 Task: Open Card Sales Order Processing in Board Social Media Influencer Marketing Strategy and Execution to Workspace Accounts Receivable and add a team member Softage.2@softage.net, a label Yellow, a checklist User Research, an attachment from your google drive, a color Yellow and finally, add a card description 'Conduct customer research for new product features and improvements' and a comment 'This task presents an opportunity to demonstrate our project management and organizational skills, coordinating resources and timelines effectively.'. Add a start date 'Jan 06, 1900' with a due date 'Jan 13, 1900'
Action: Mouse moved to (386, 491)
Screenshot: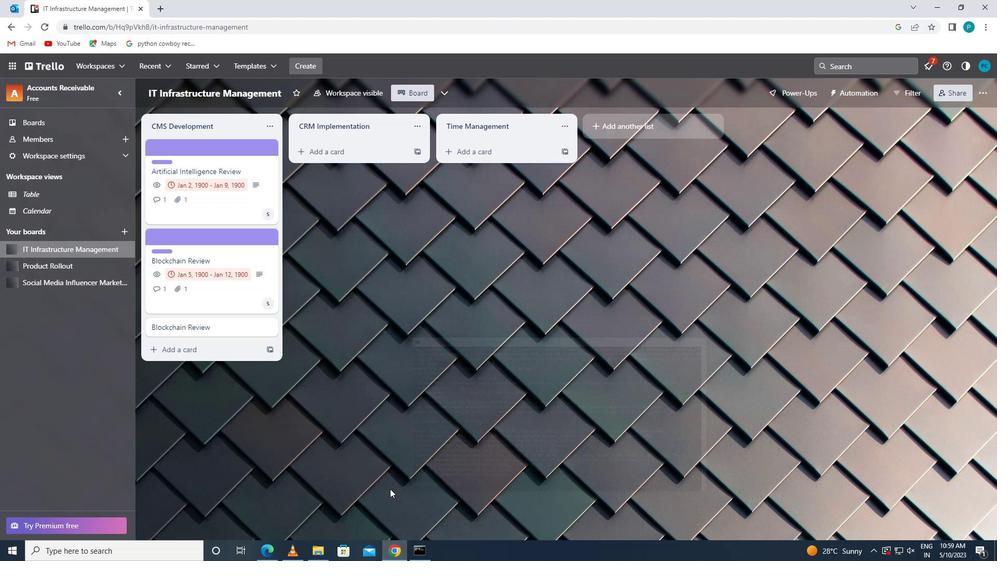 
Action: Mouse scrolled (386, 491) with delta (0, 0)
Screenshot: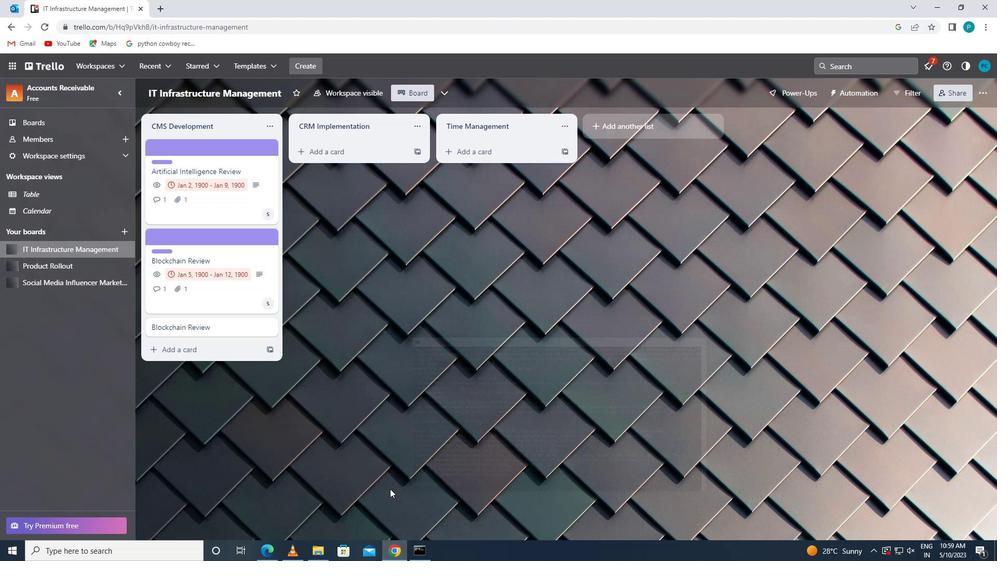 
Action: Mouse moved to (70, 277)
Screenshot: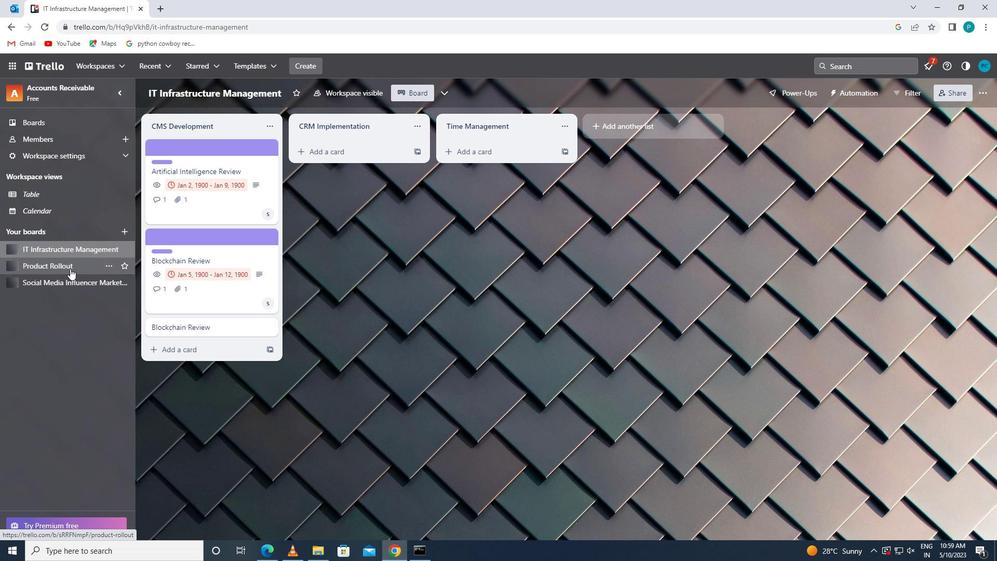 
Action: Mouse pressed left at (70, 277)
Screenshot: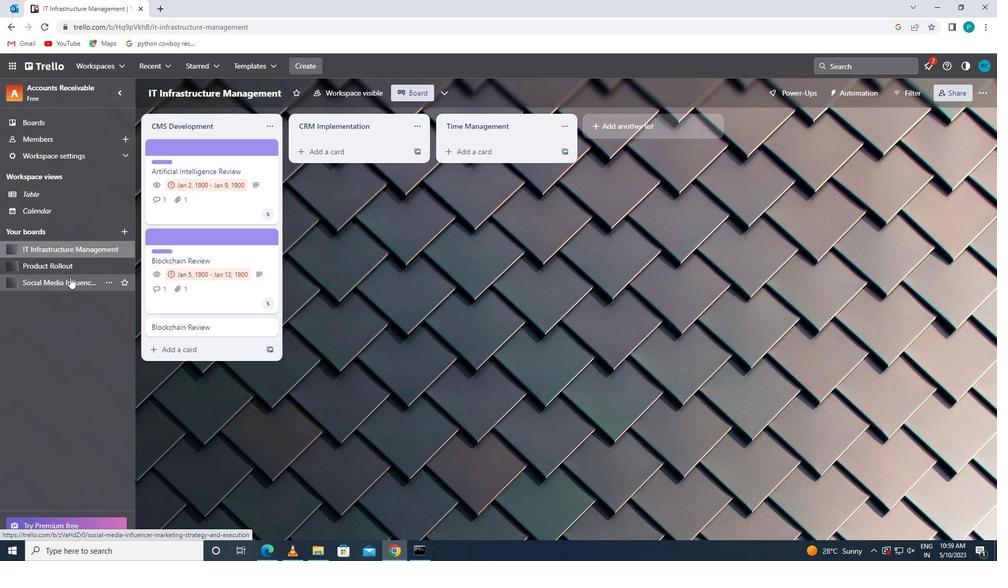 
Action: Mouse moved to (207, 245)
Screenshot: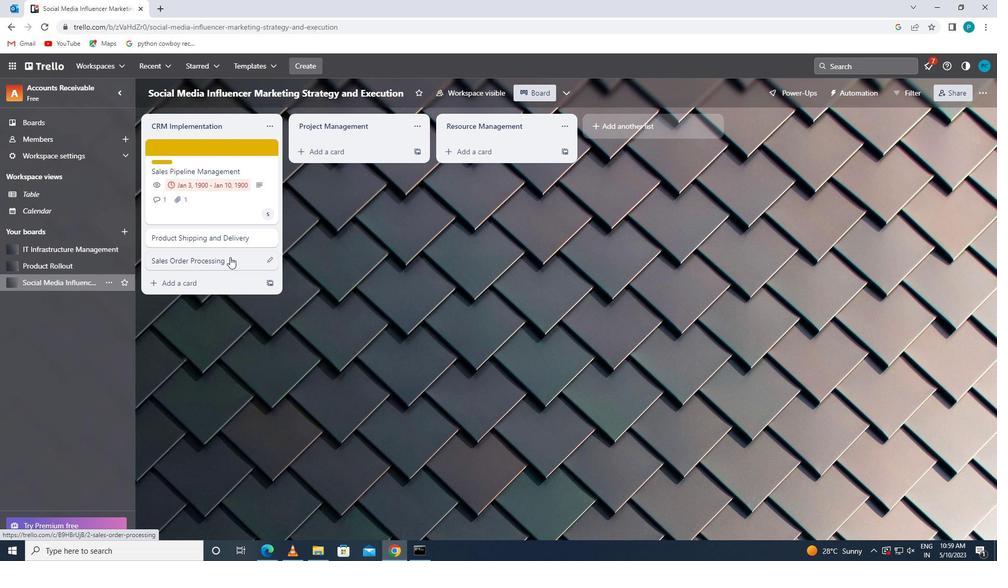 
Action: Mouse pressed left at (207, 245)
Screenshot: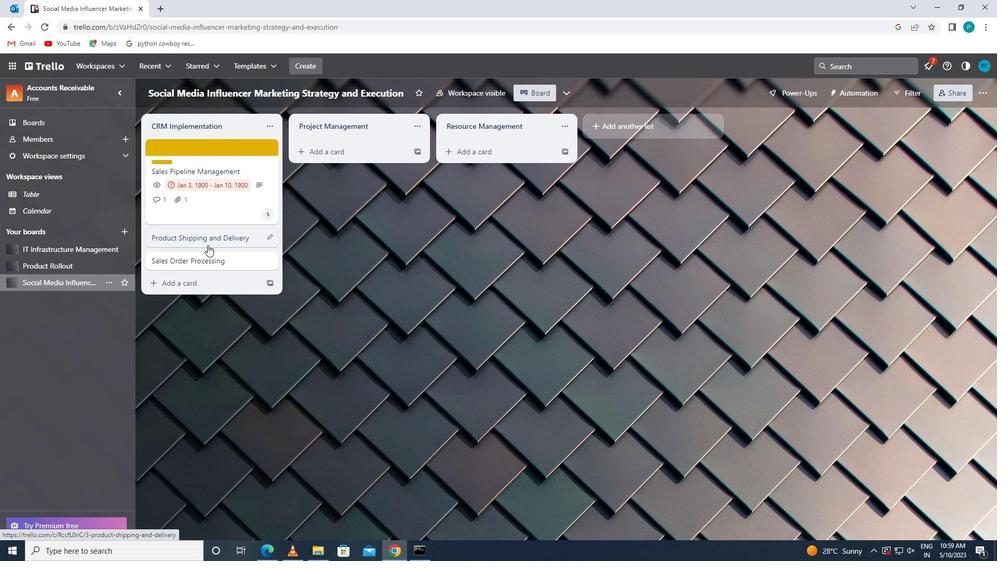 
Action: Mouse moved to (609, 190)
Screenshot: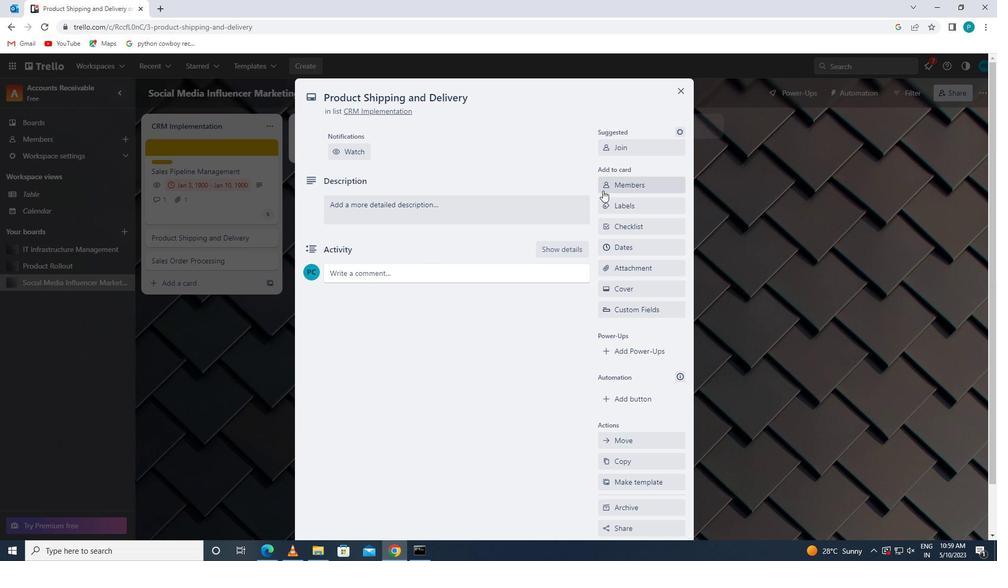 
Action: Mouse pressed left at (609, 190)
Screenshot: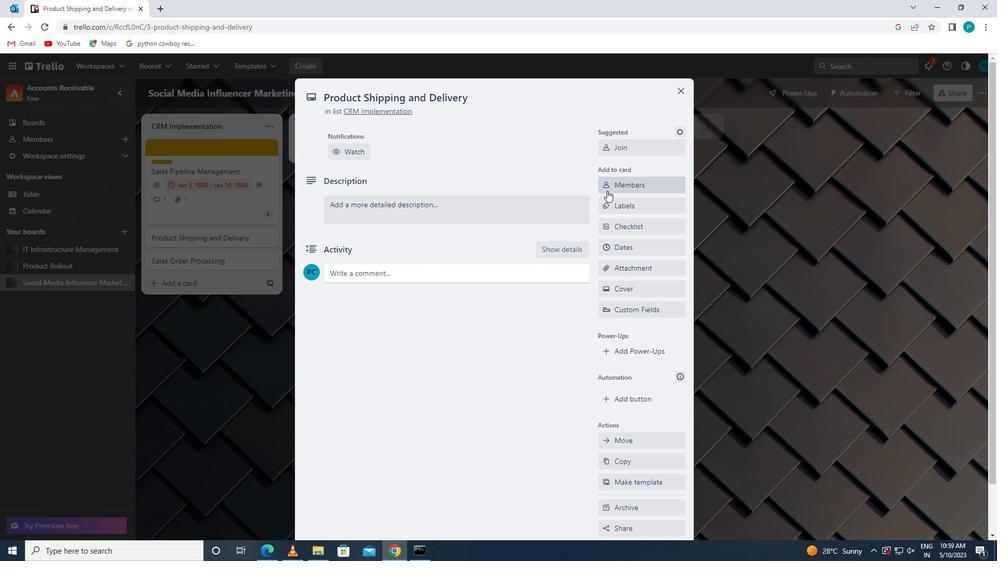 
Action: Key pressed <Key.caps_lock>s<Key.caps_lock>oftagw<Key.backspace>e.2
Screenshot: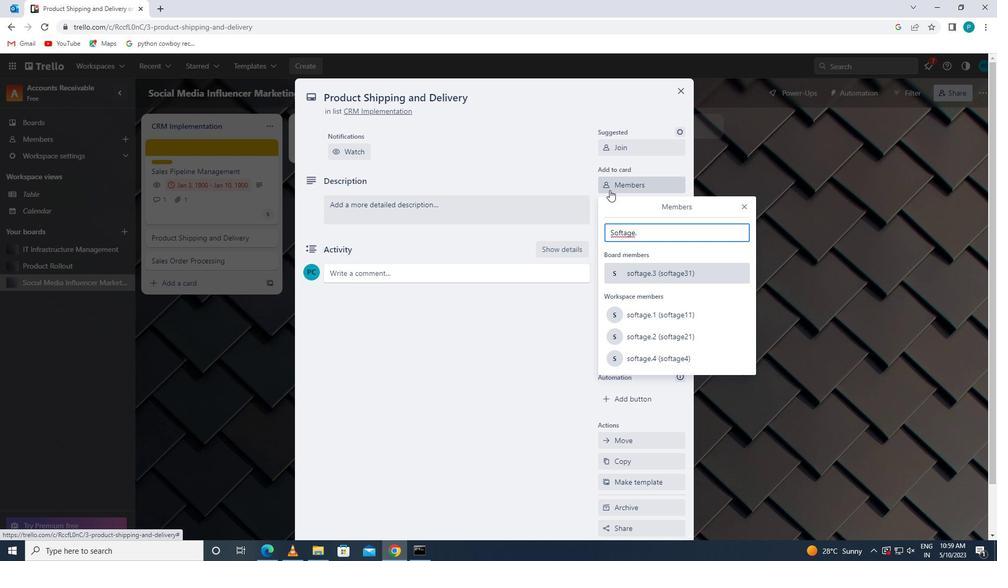 
Action: Mouse moved to (653, 321)
Screenshot: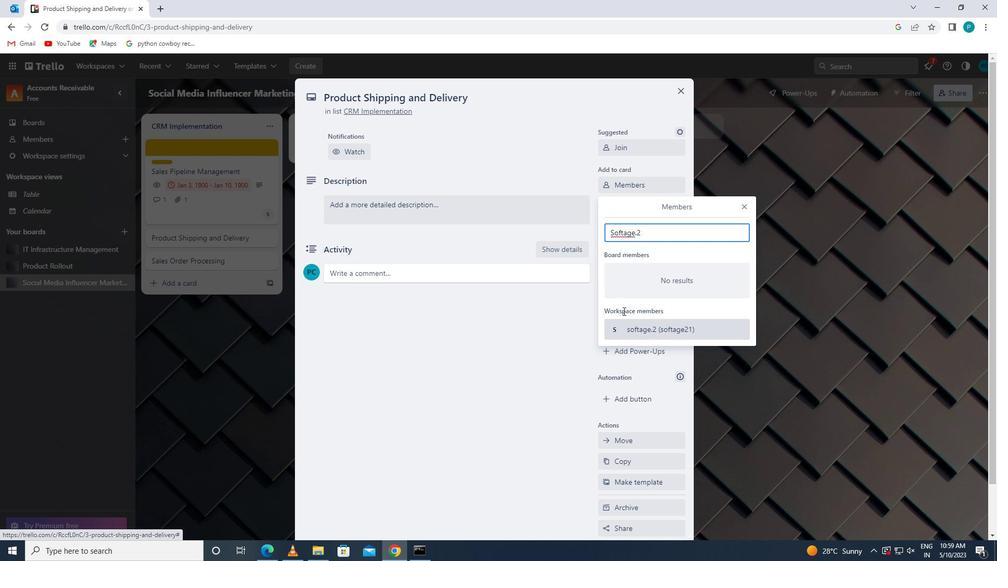 
Action: Mouse pressed left at (653, 321)
Screenshot: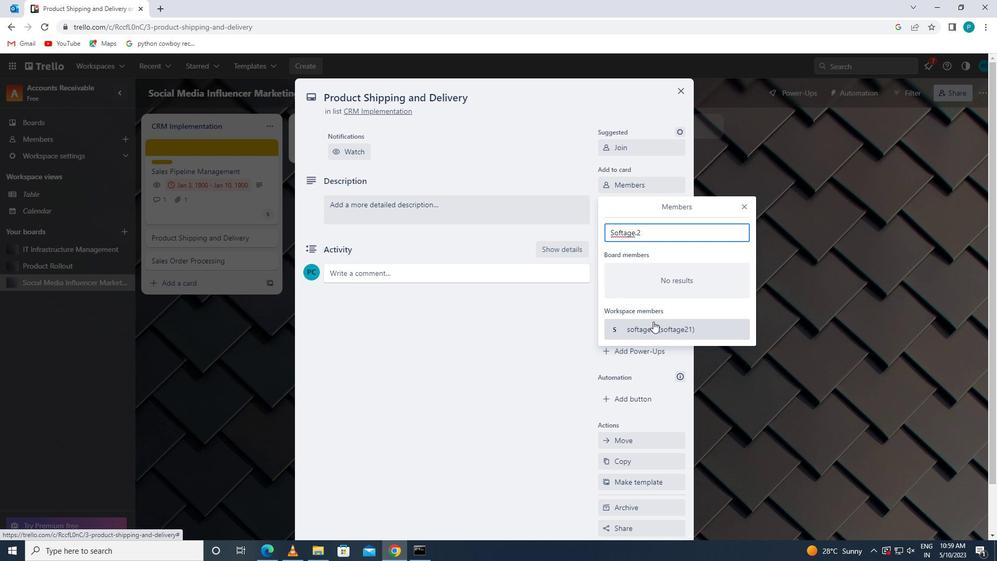 
Action: Mouse moved to (743, 206)
Screenshot: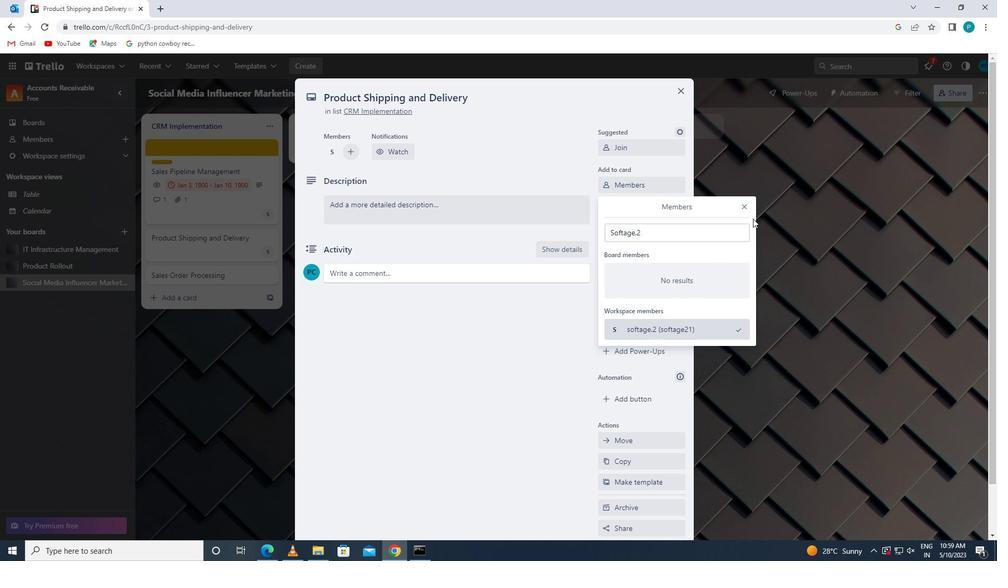 
Action: Mouse pressed left at (743, 206)
Screenshot: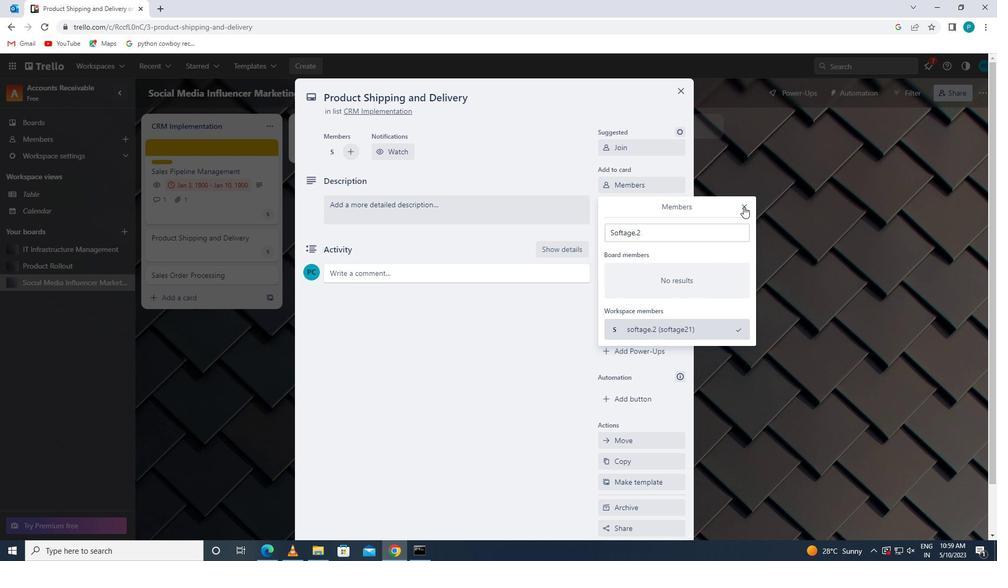 
Action: Mouse moved to (666, 197)
Screenshot: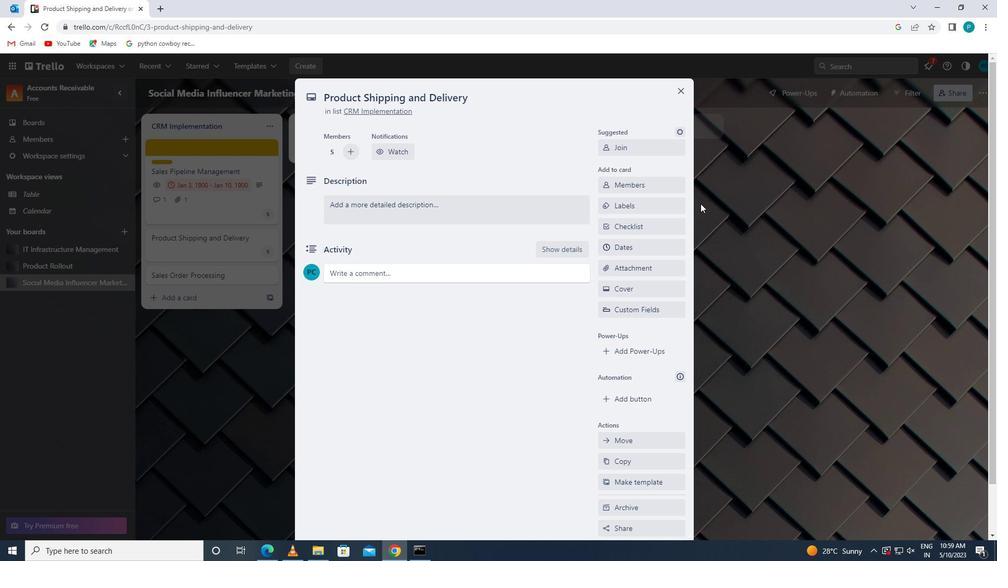 
Action: Mouse pressed left at (666, 197)
Screenshot: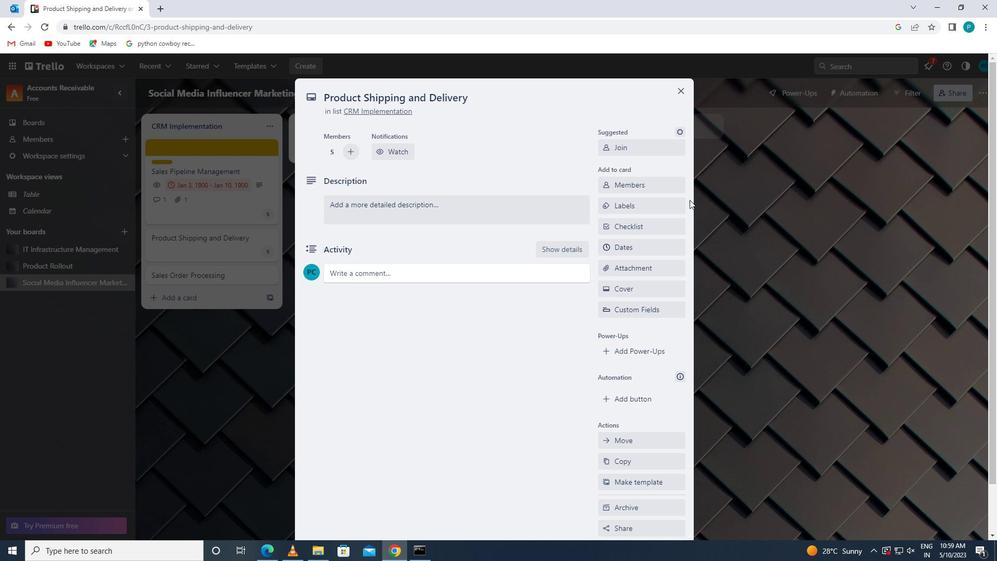 
Action: Mouse moved to (658, 413)
Screenshot: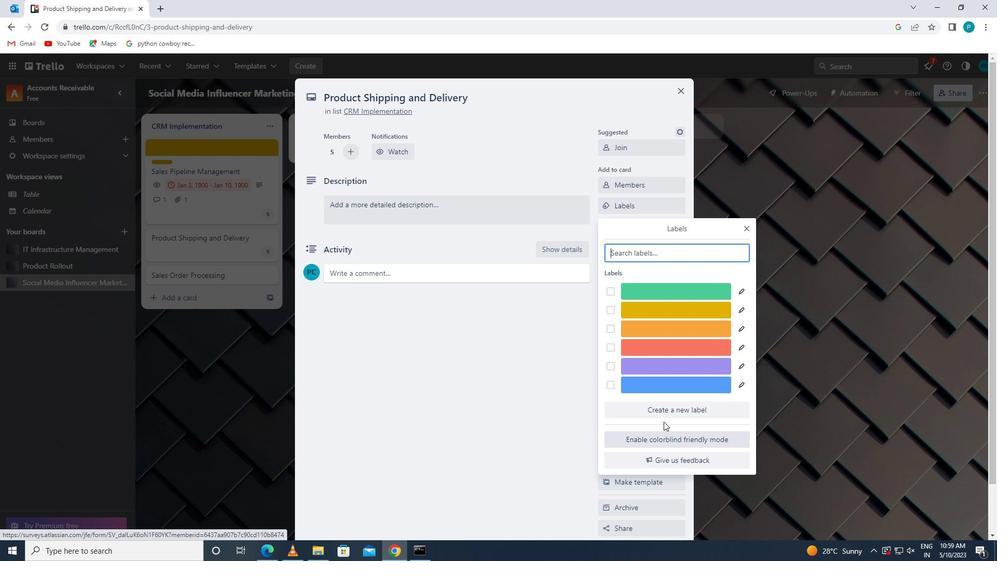 
Action: Mouse pressed left at (658, 413)
Screenshot: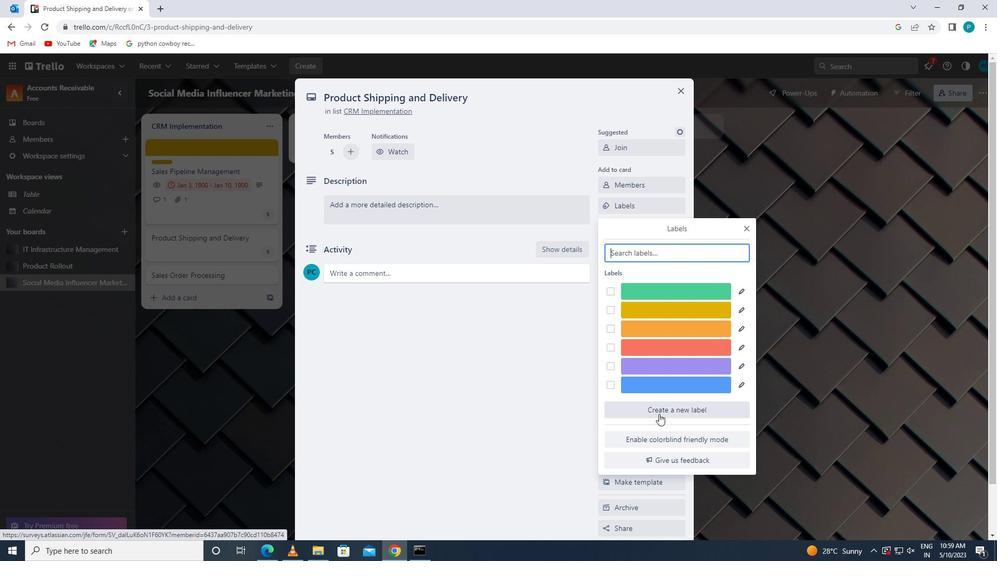
Action: Mouse moved to (653, 383)
Screenshot: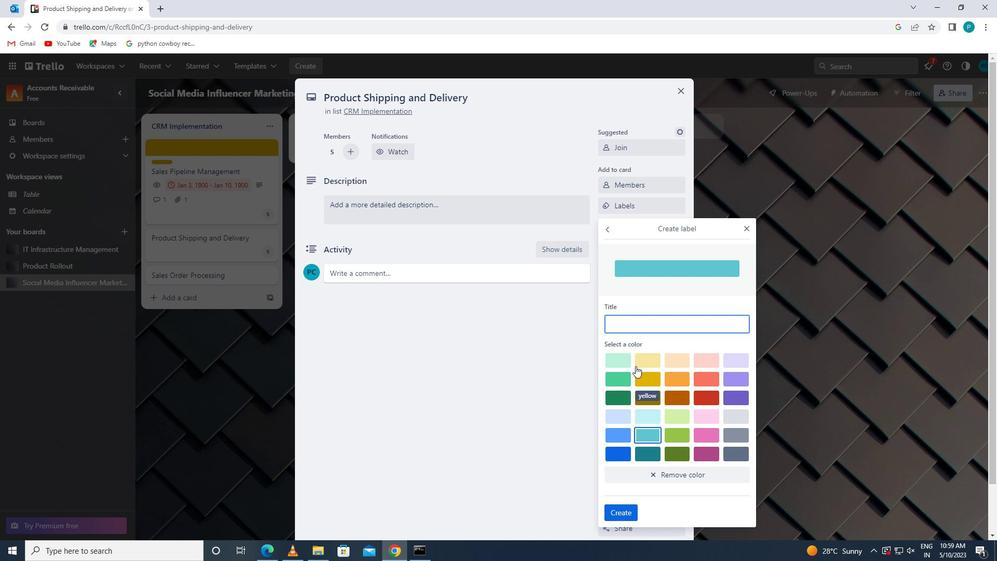 
Action: Mouse pressed left at (653, 383)
Screenshot: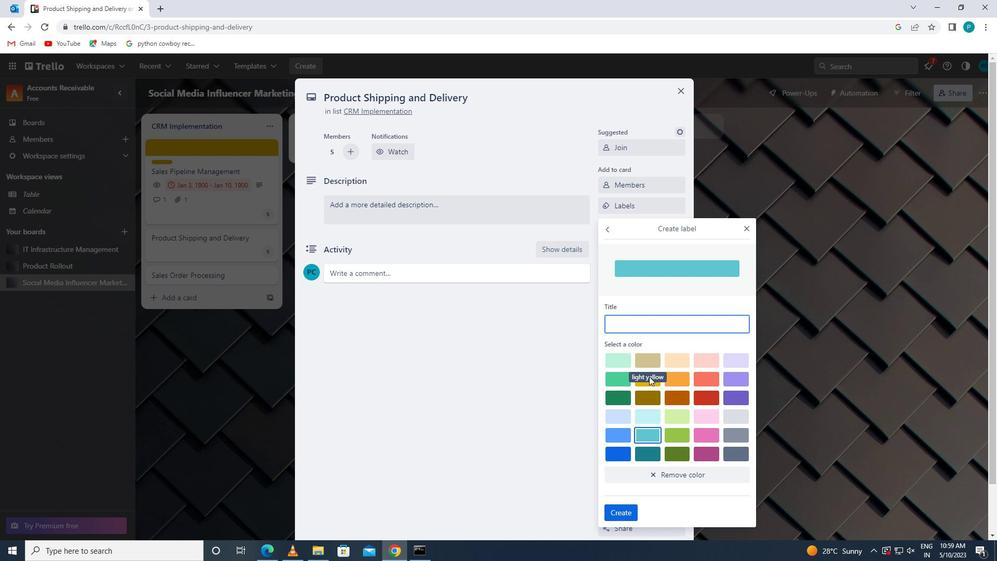 
Action: Mouse moved to (627, 512)
Screenshot: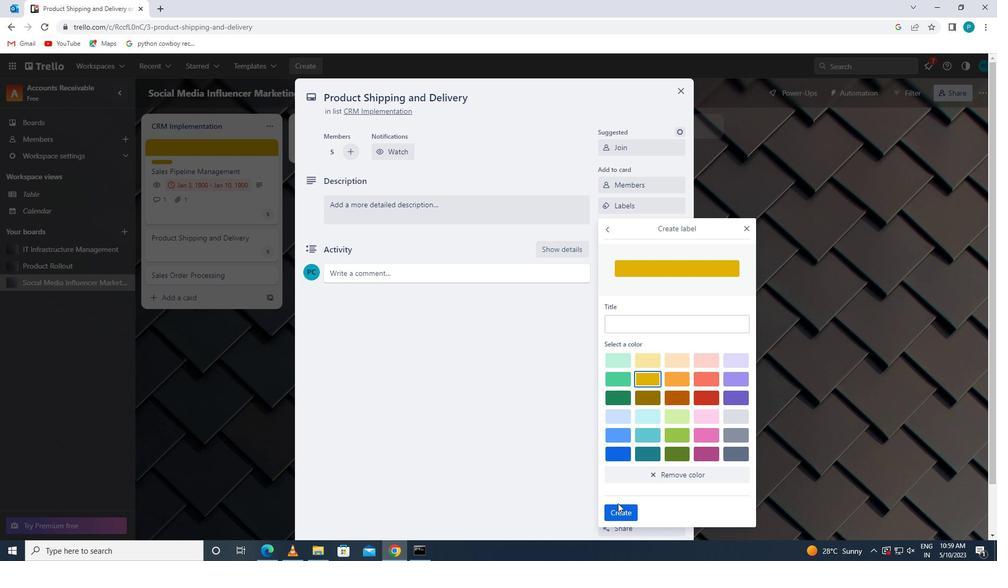 
Action: Mouse pressed left at (627, 512)
Screenshot: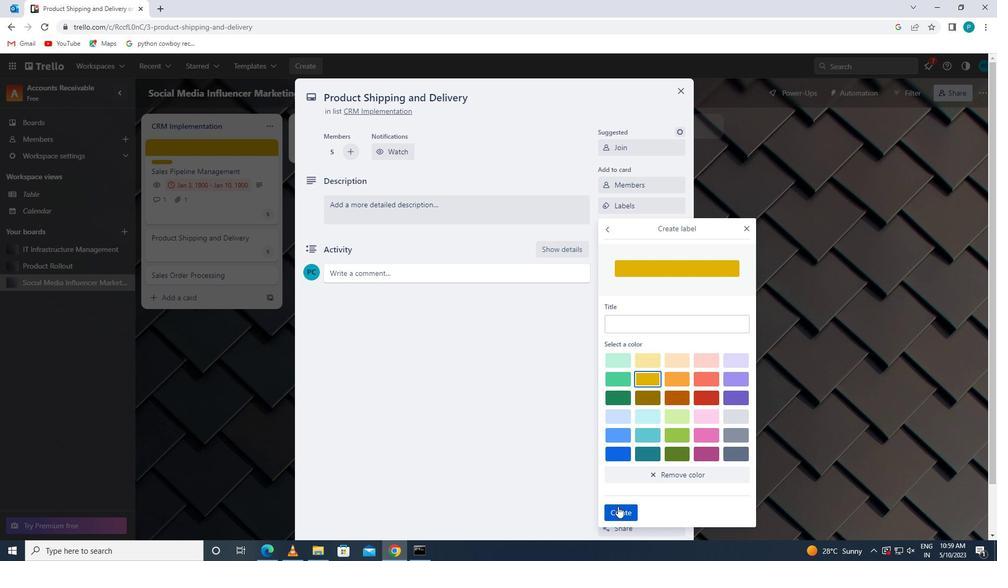 
Action: Mouse moved to (751, 227)
Screenshot: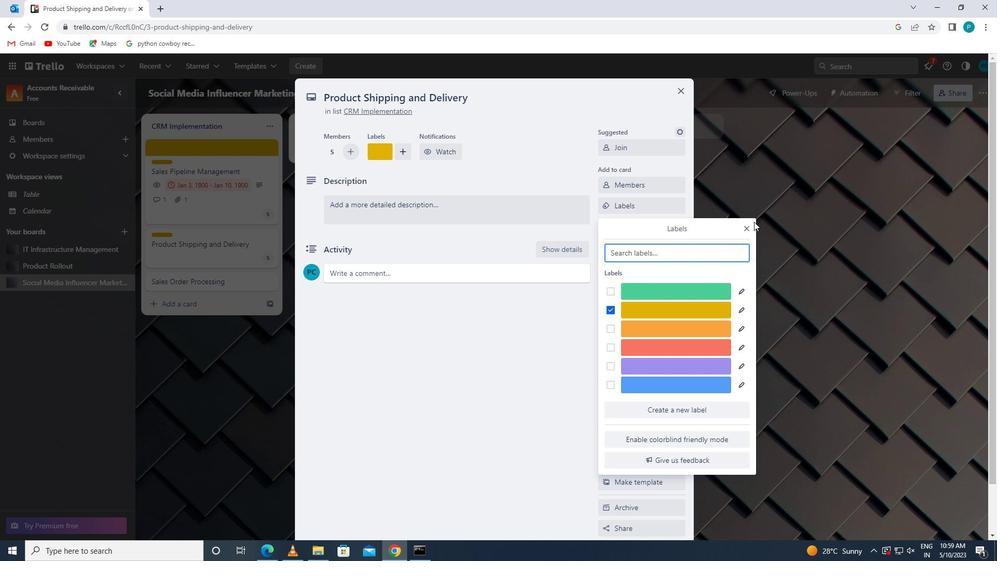 
Action: Mouse pressed left at (751, 227)
Screenshot: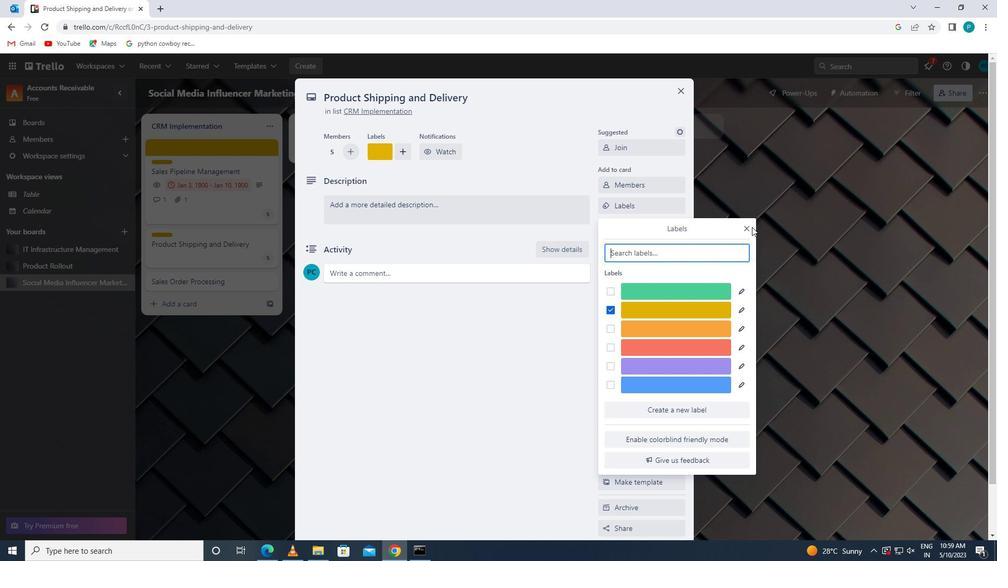 
Action: Mouse moved to (749, 227)
Screenshot: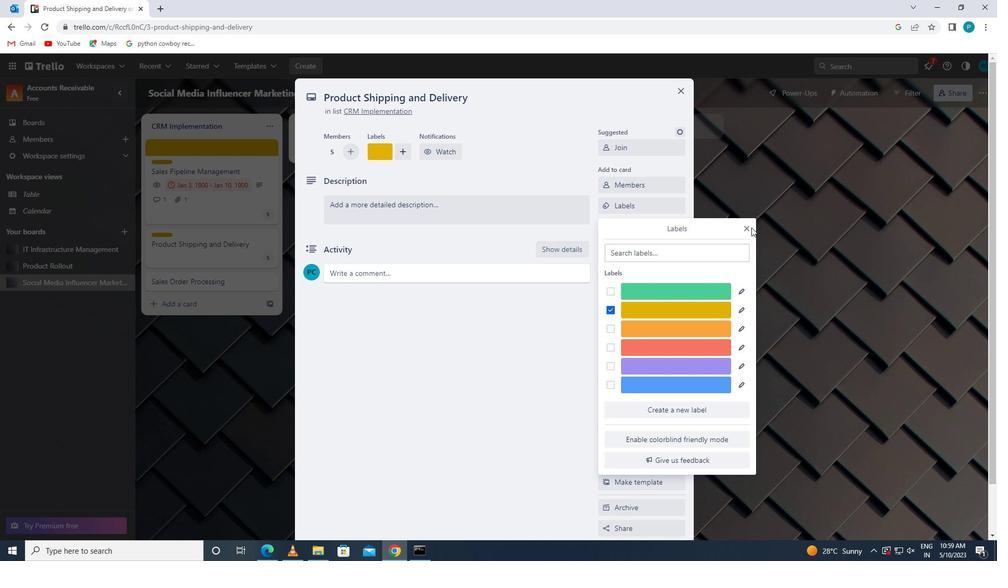 
Action: Mouse pressed left at (749, 227)
Screenshot: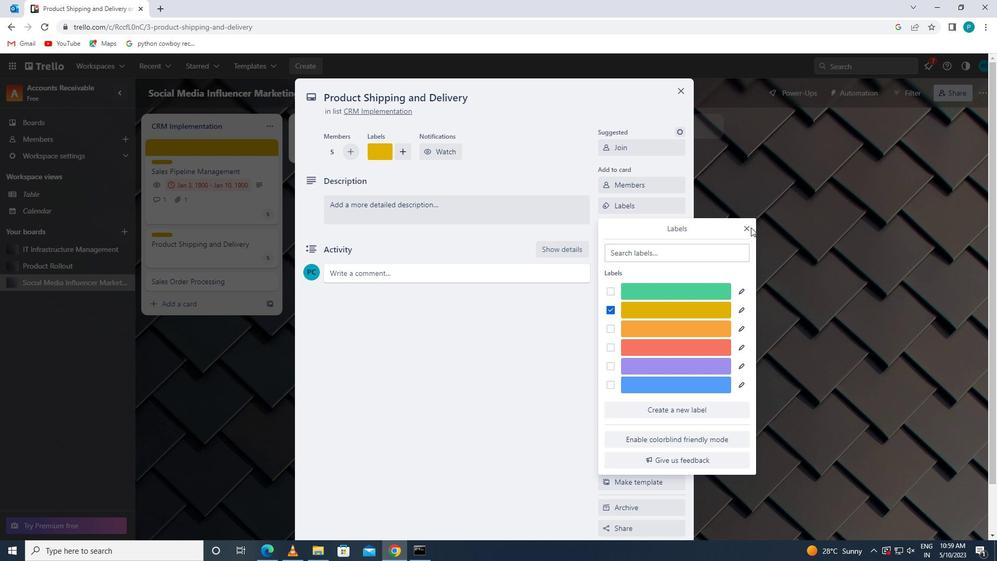 
Action: Mouse moved to (645, 231)
Screenshot: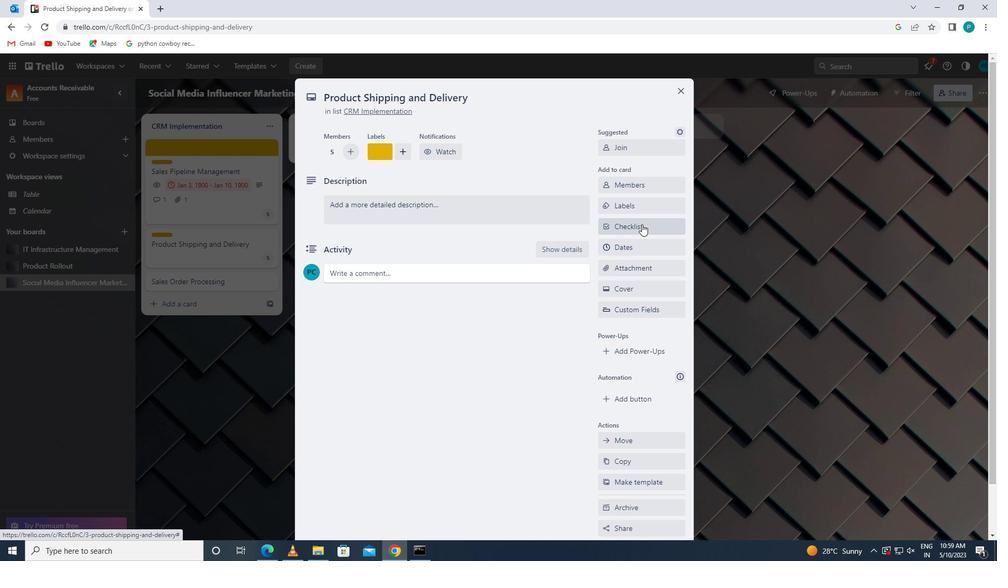 
Action: Mouse pressed left at (645, 231)
Screenshot: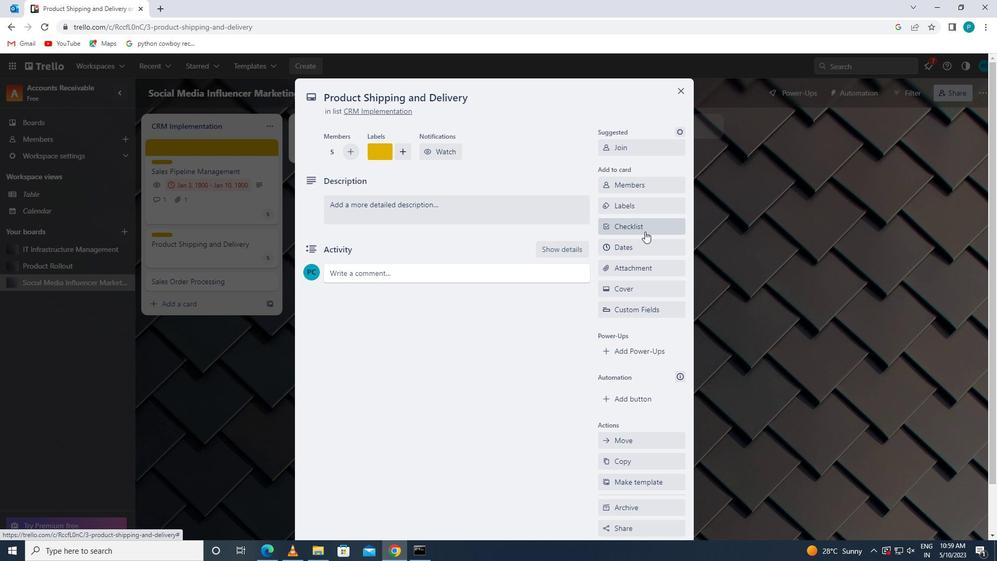 
Action: Key pressed <Key.caps_lock>u
Screenshot: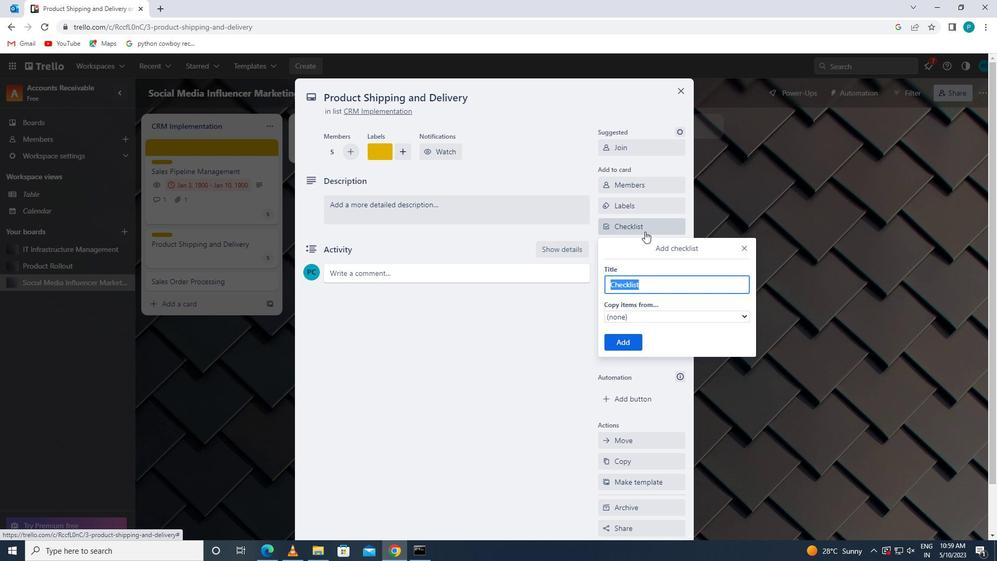 
Action: Mouse moved to (683, 310)
Screenshot: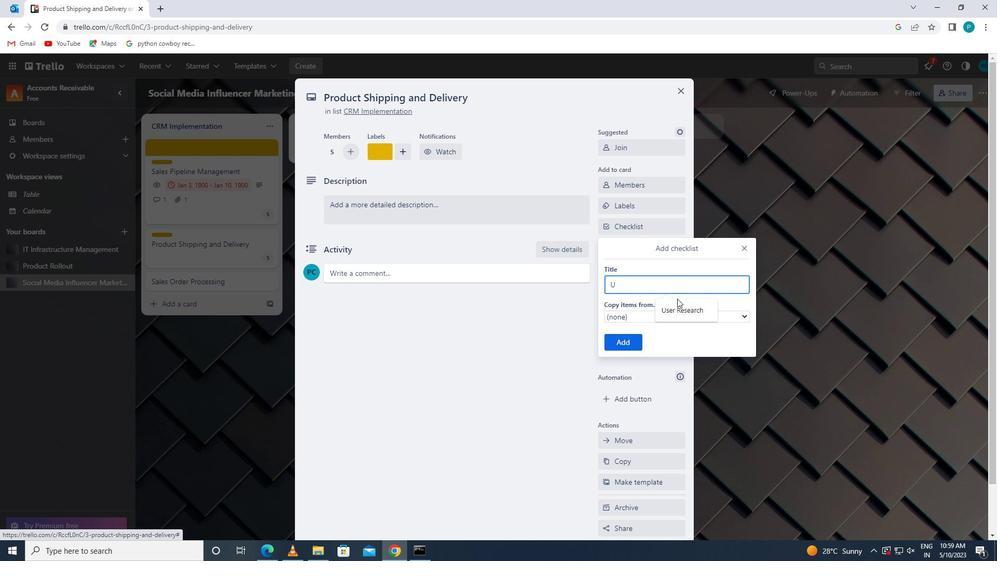 
Action: Mouse pressed left at (683, 310)
Screenshot: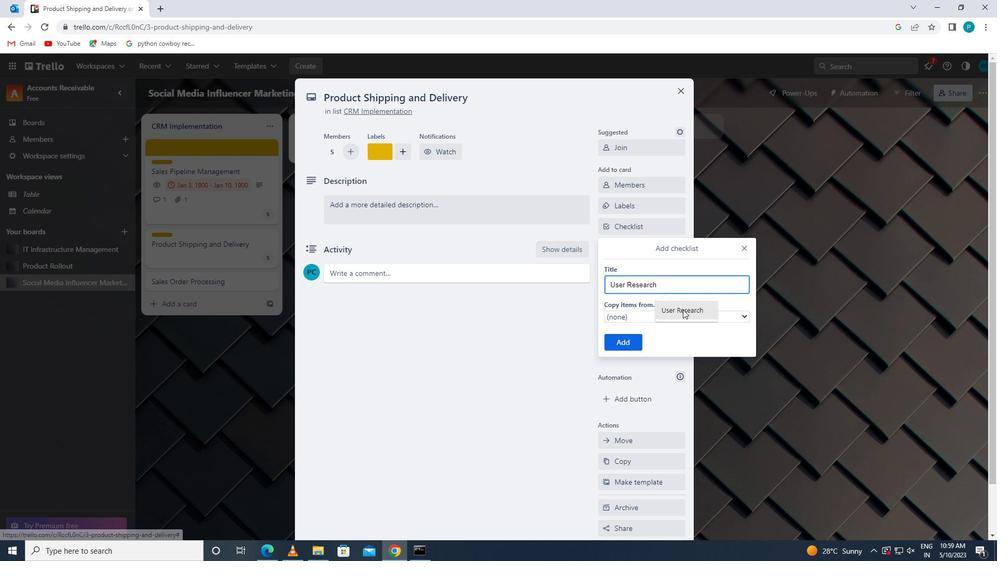 
Action: Mouse moved to (606, 338)
Screenshot: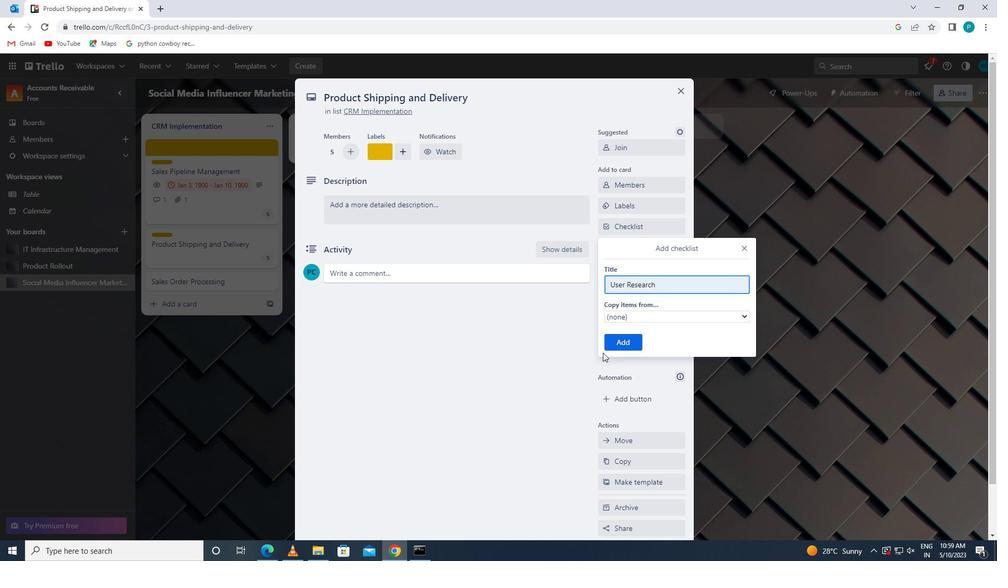 
Action: Mouse pressed left at (606, 338)
Screenshot: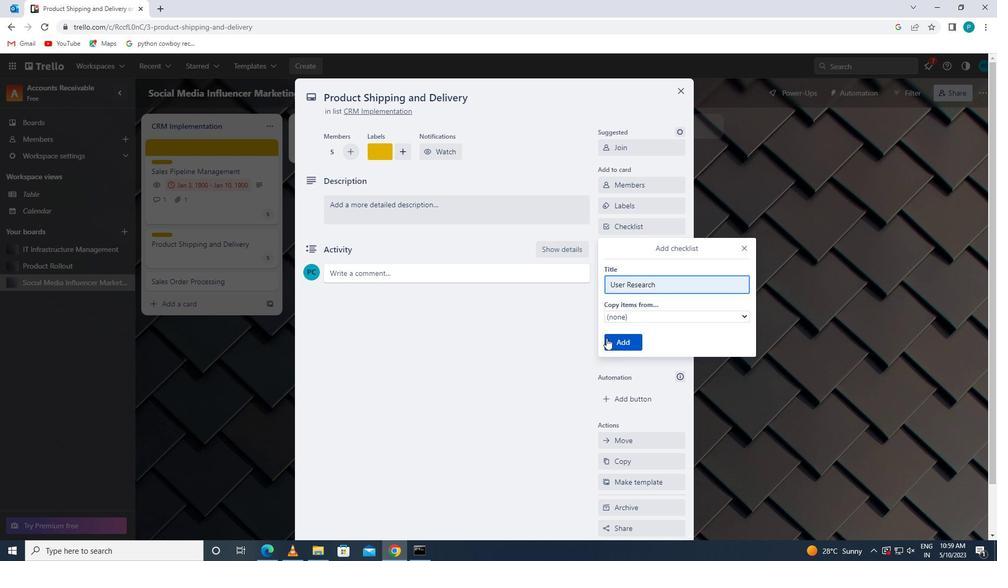 
Action: Mouse moved to (620, 271)
Screenshot: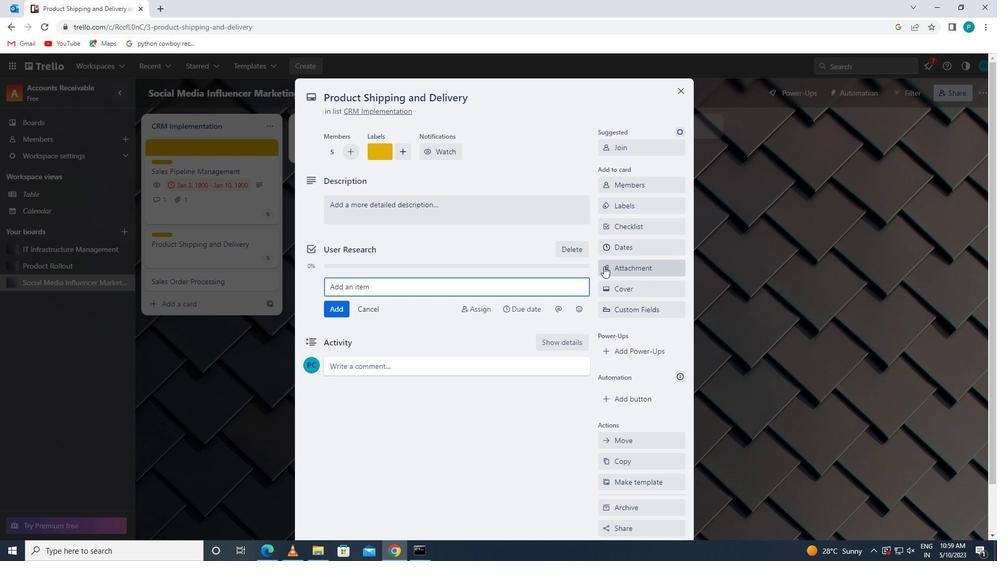
Action: Mouse pressed left at (620, 271)
Screenshot: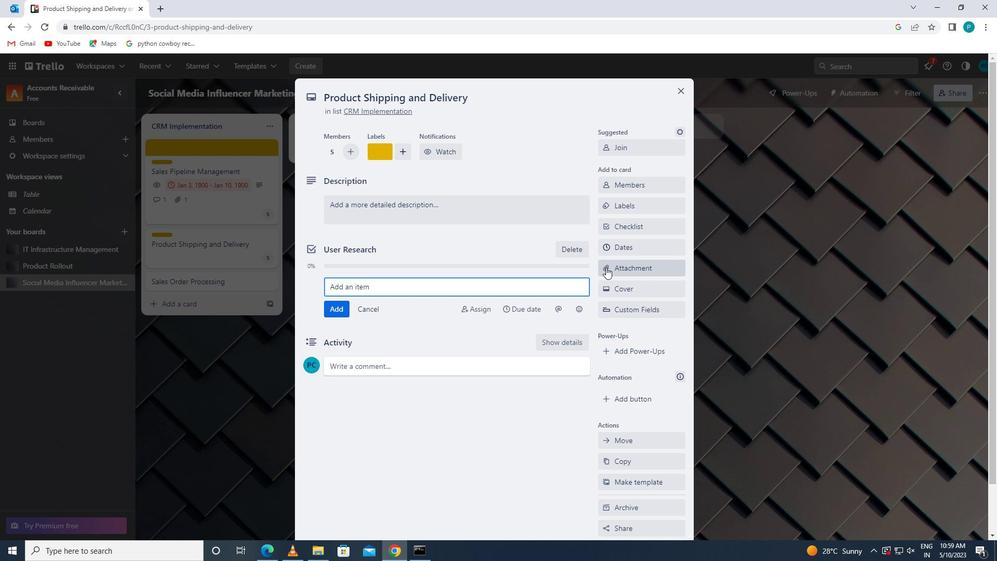 
Action: Mouse moved to (637, 351)
Screenshot: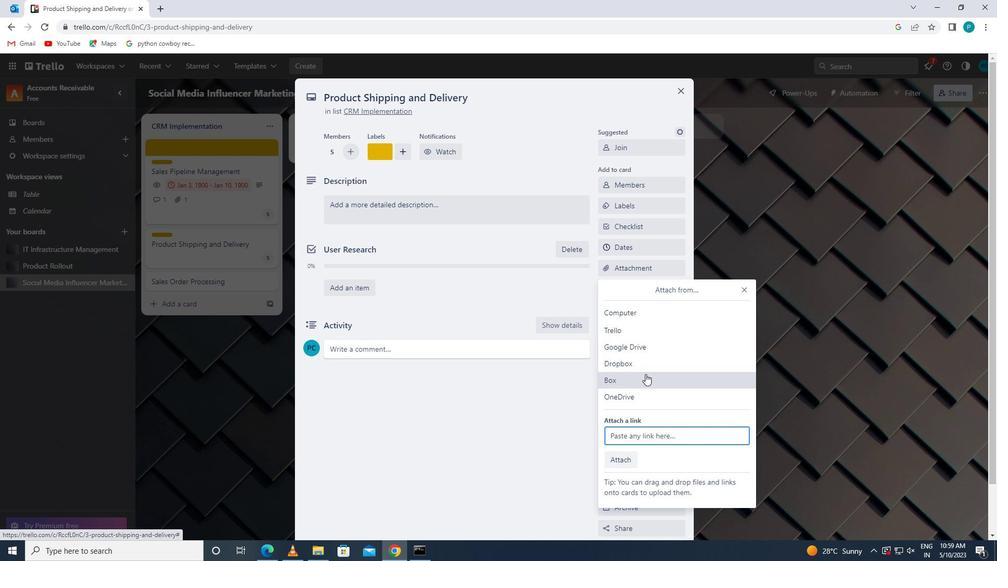 
Action: Mouse pressed left at (637, 351)
Screenshot: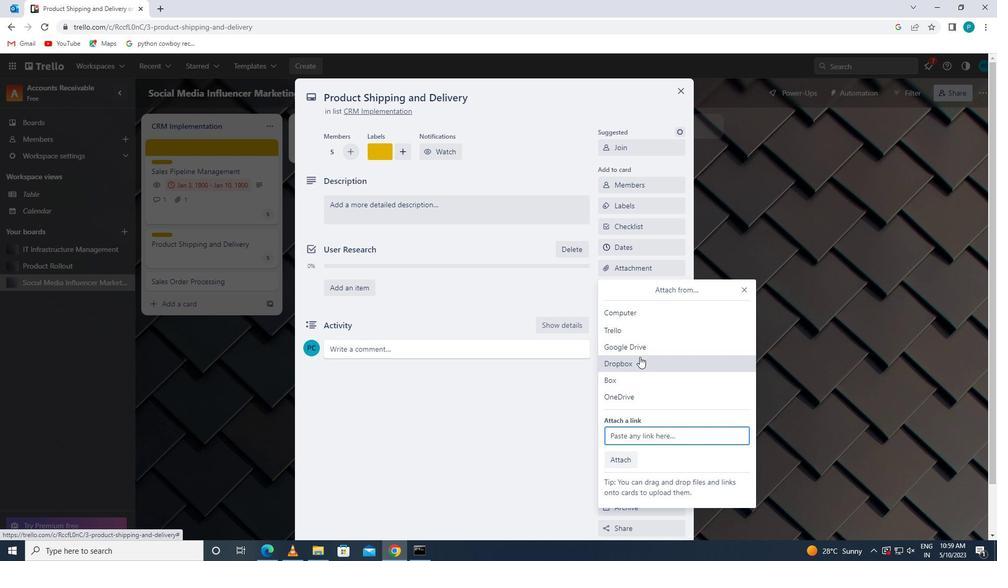 
Action: Mouse moved to (322, 307)
Screenshot: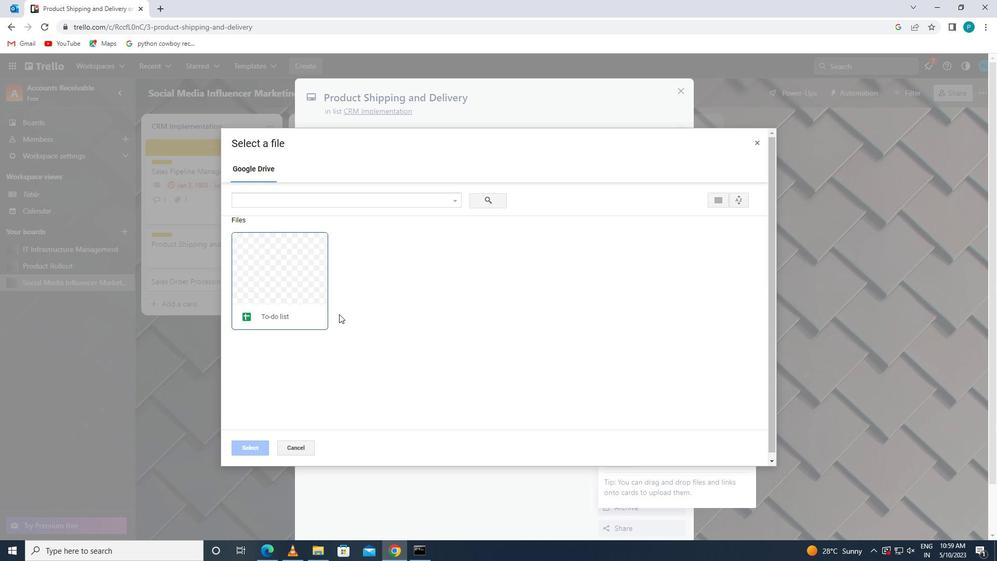 
Action: Mouse pressed left at (322, 307)
Screenshot: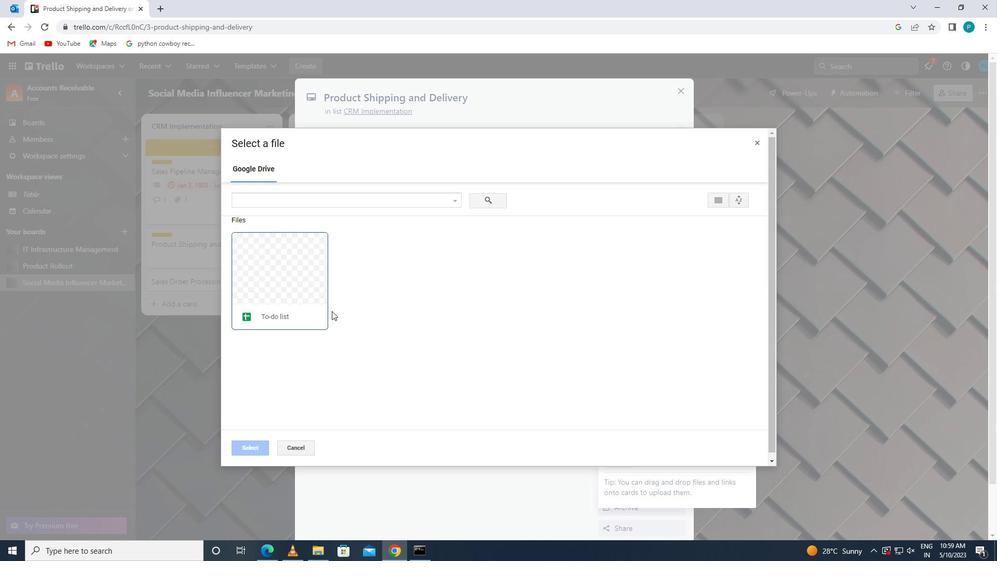 
Action: Mouse moved to (250, 445)
Screenshot: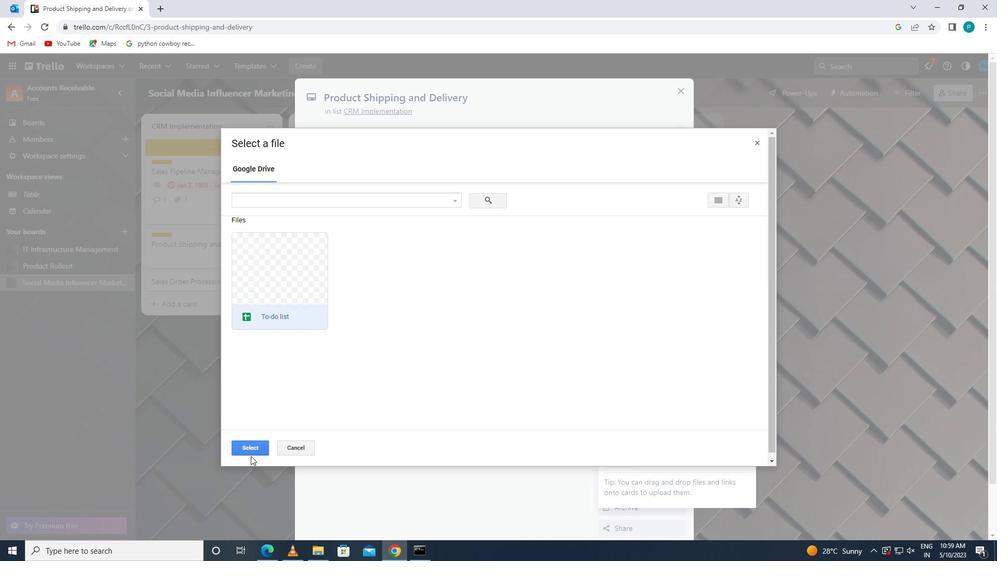 
Action: Mouse pressed left at (250, 445)
Screenshot: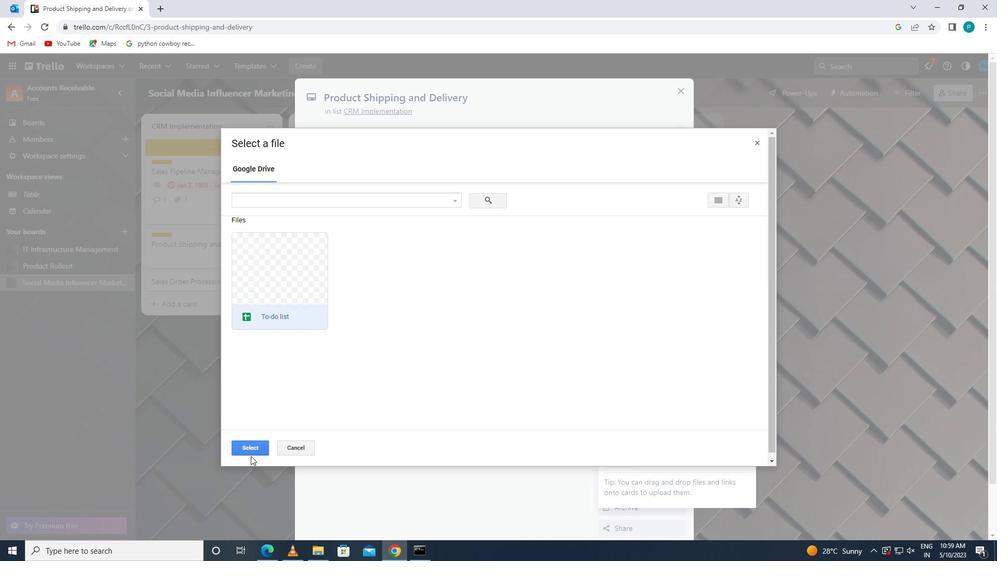 
Action: Mouse moved to (670, 288)
Screenshot: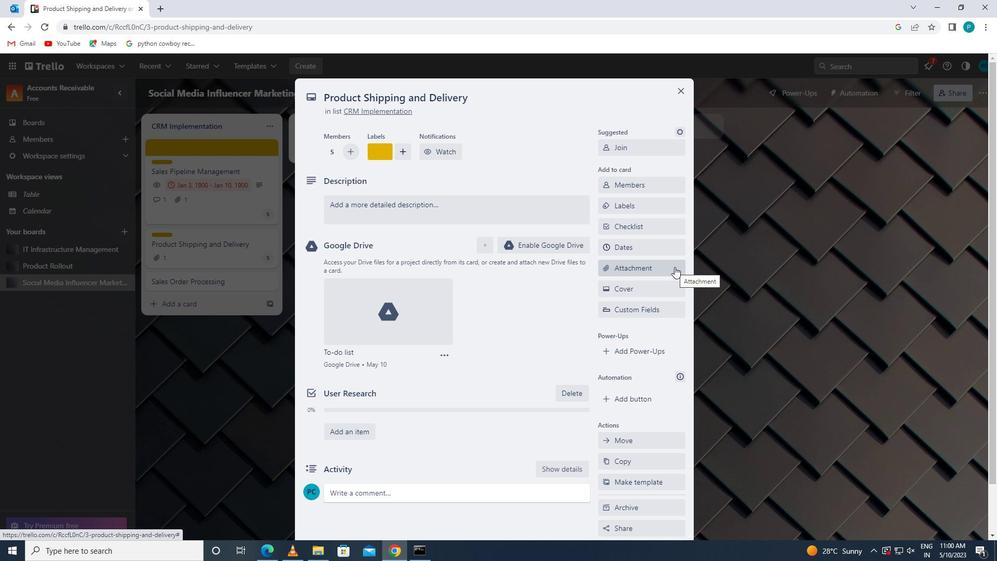 
Action: Mouse pressed left at (670, 288)
Screenshot: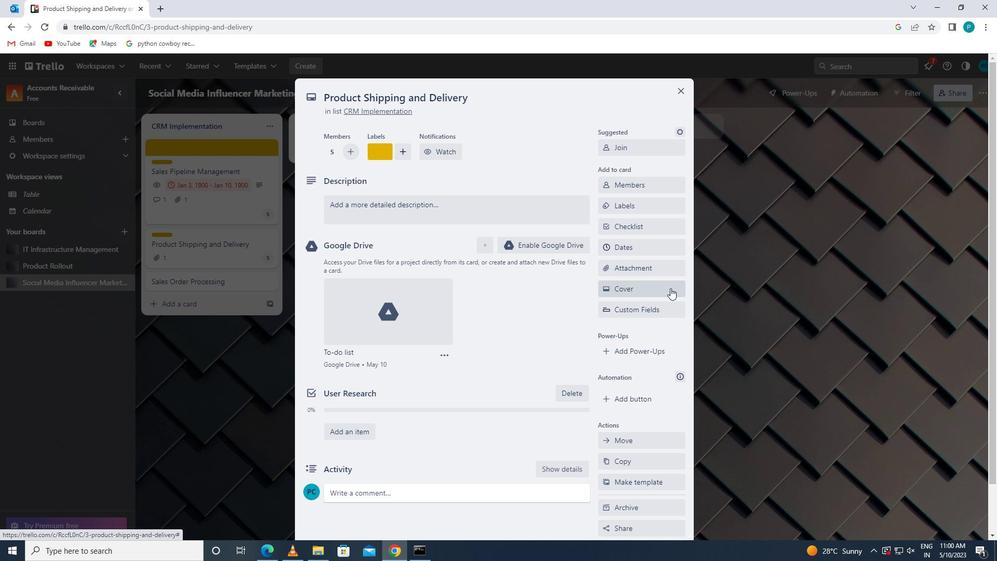 
Action: Mouse moved to (644, 326)
Screenshot: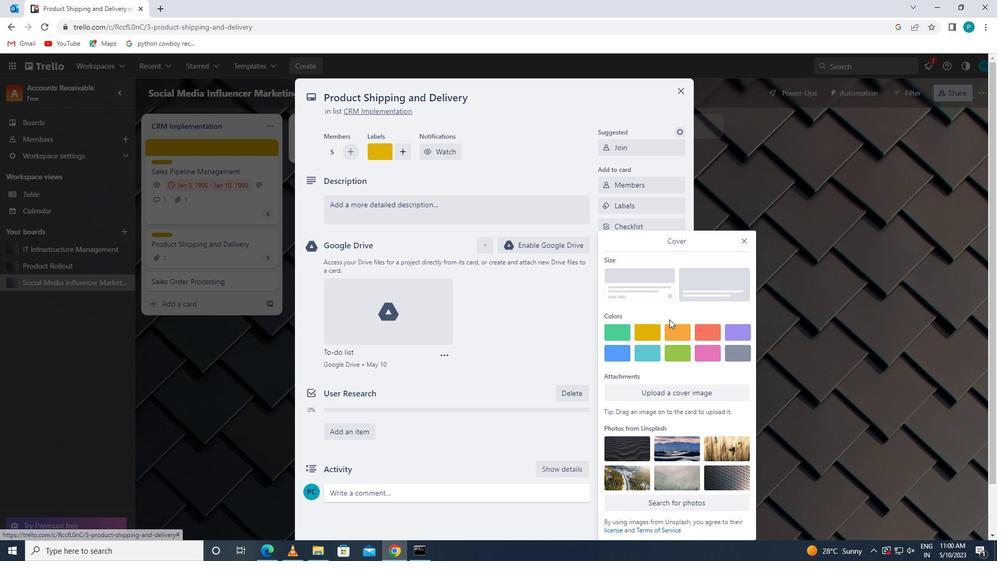 
Action: Mouse pressed left at (644, 326)
Screenshot: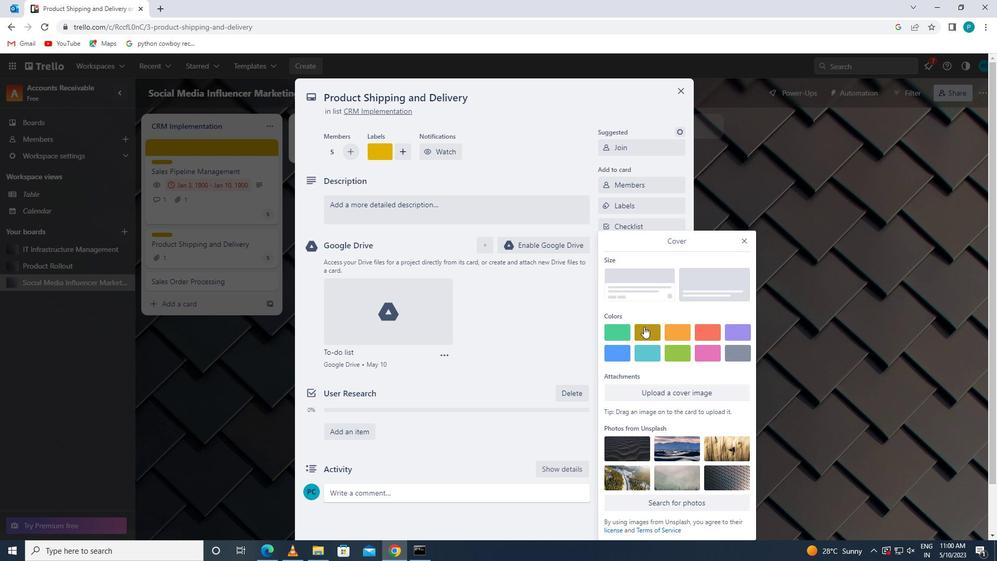 
Action: Mouse moved to (742, 219)
Screenshot: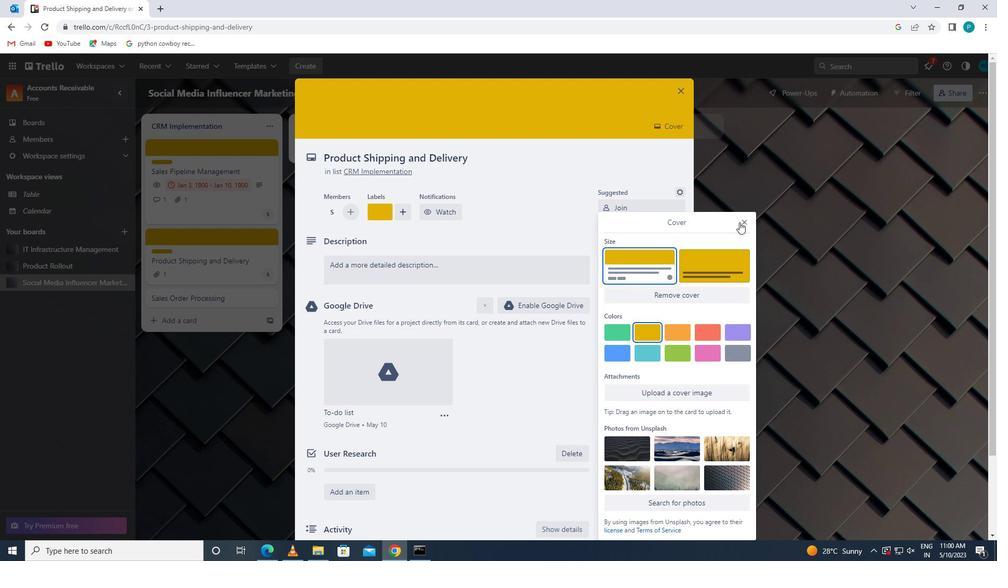 
Action: Mouse pressed left at (742, 219)
Screenshot: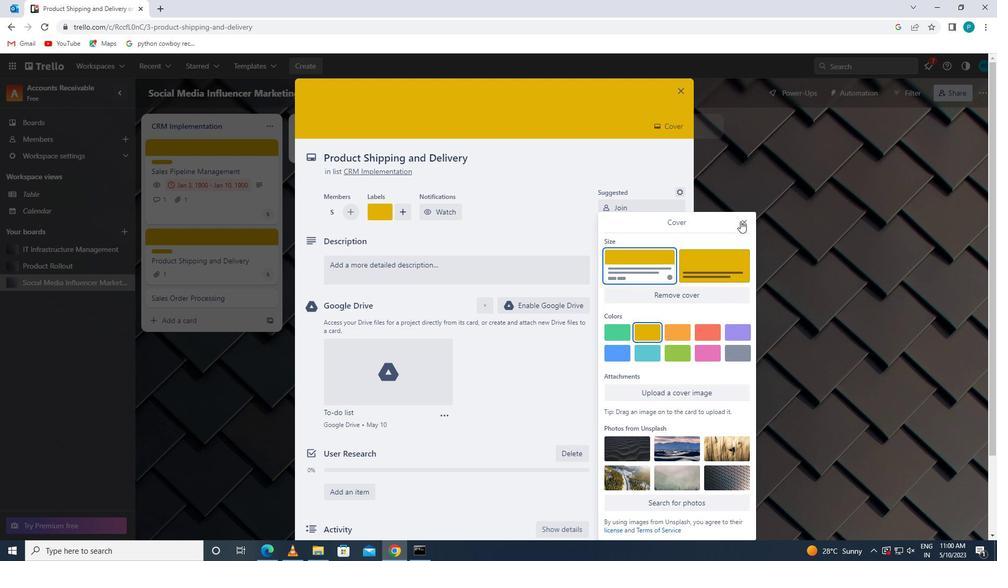 
Action: Mouse moved to (519, 267)
Screenshot: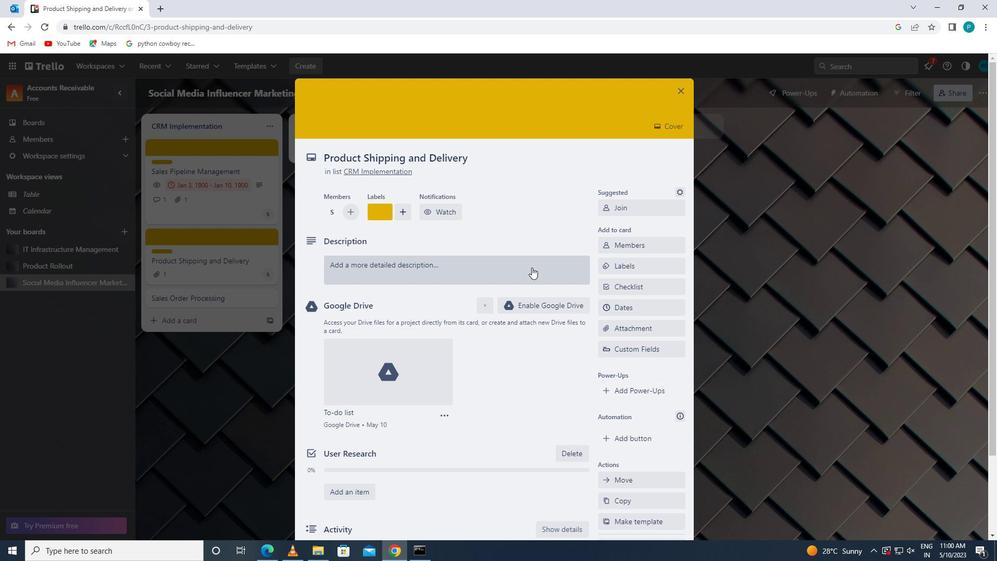 
Action: Mouse pressed left at (519, 267)
Screenshot: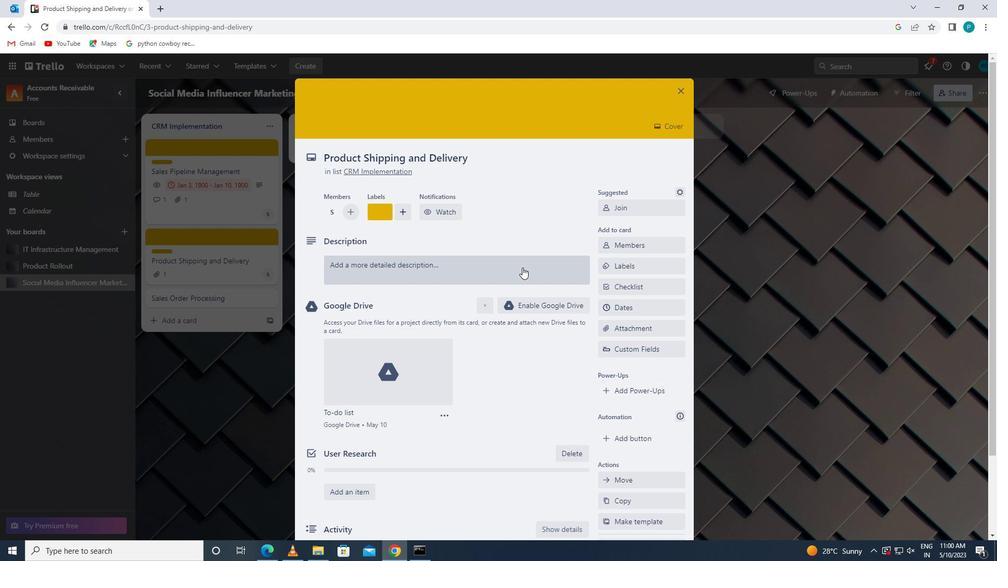 
Action: Key pressed '<Key.caps_lock>c<Key.backspace><Key.caps_lock>c<Key.caps_lock>onduct<Key.space>custmr<Key.backspace><Key.backspace>omer<Key.space>research<Key.space>for<Key.space>new<Key.space>product<Key.space>features<Key.space>and<Key.space>improvements'
Screenshot: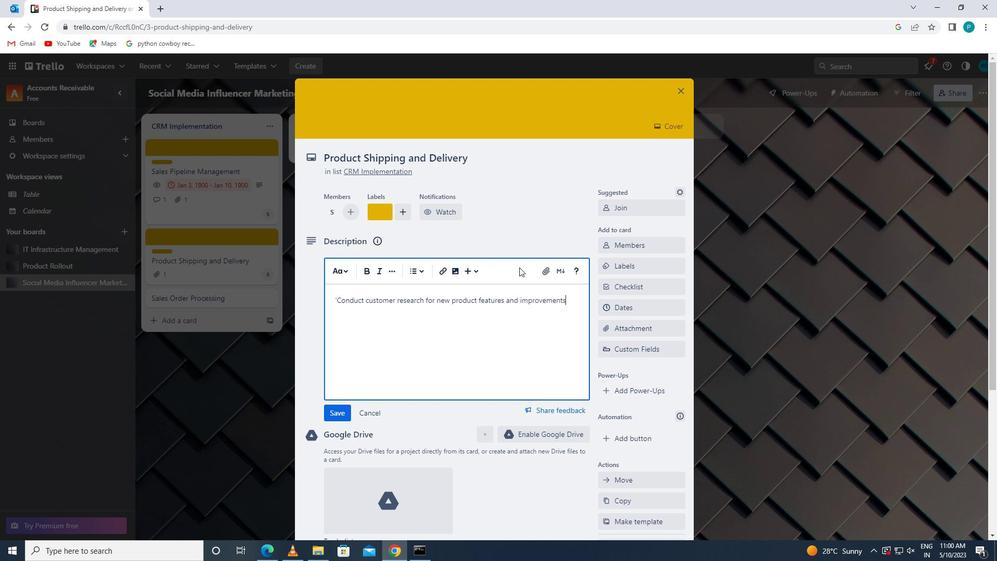 
Action: Mouse moved to (341, 409)
Screenshot: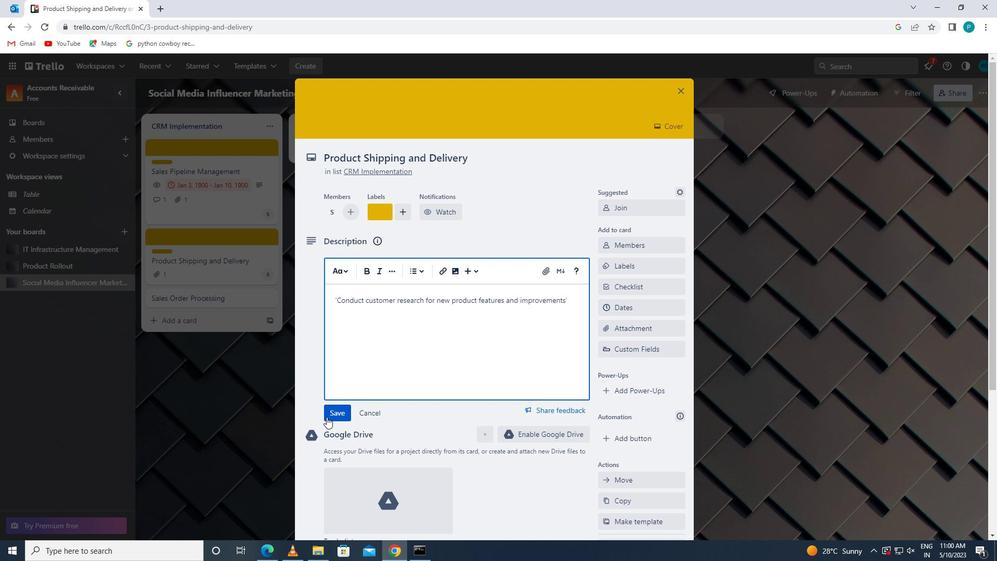 
Action: Mouse pressed left at (341, 409)
Screenshot: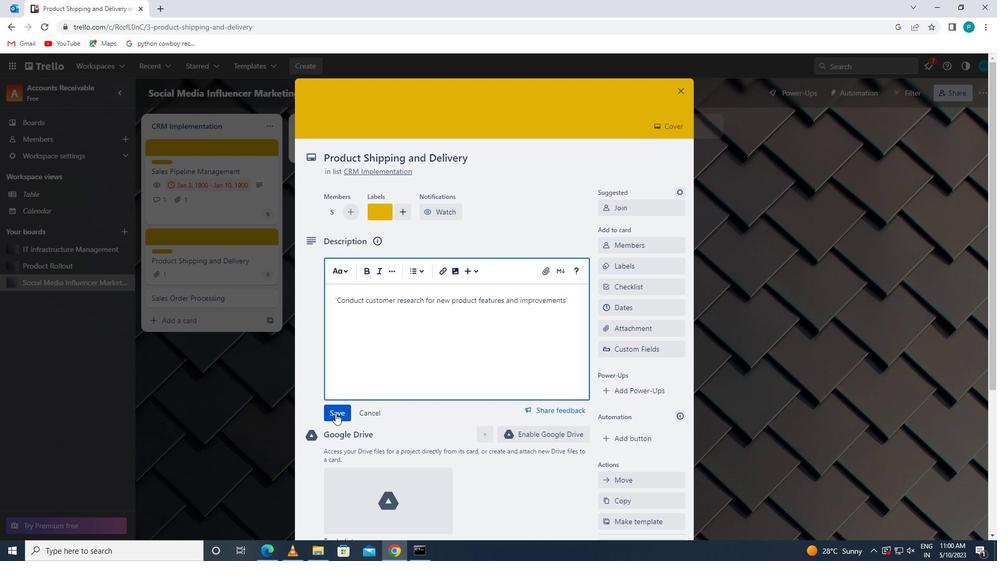 
Action: Mouse moved to (347, 412)
Screenshot: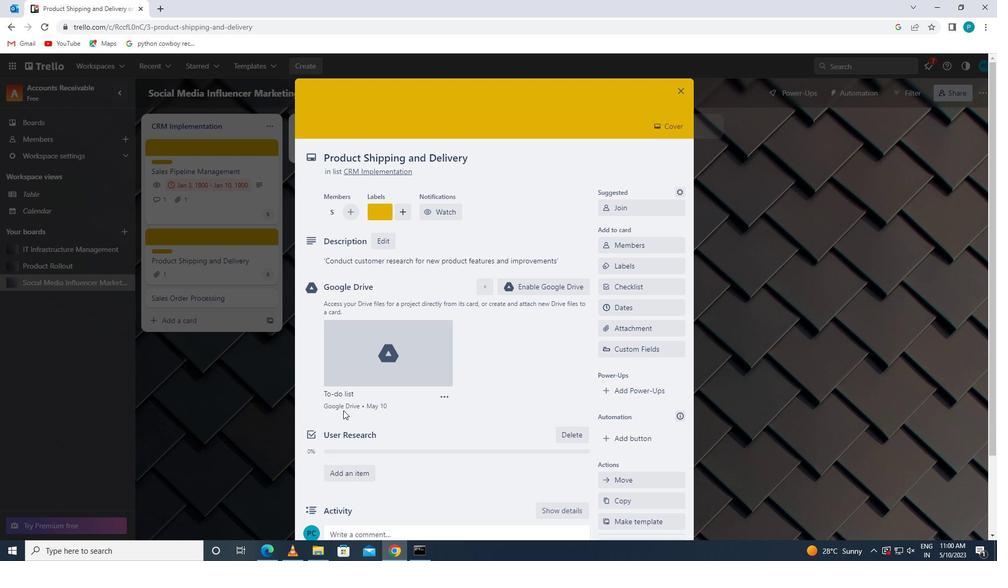 
Action: Mouse scrolled (347, 411) with delta (0, 0)
Screenshot: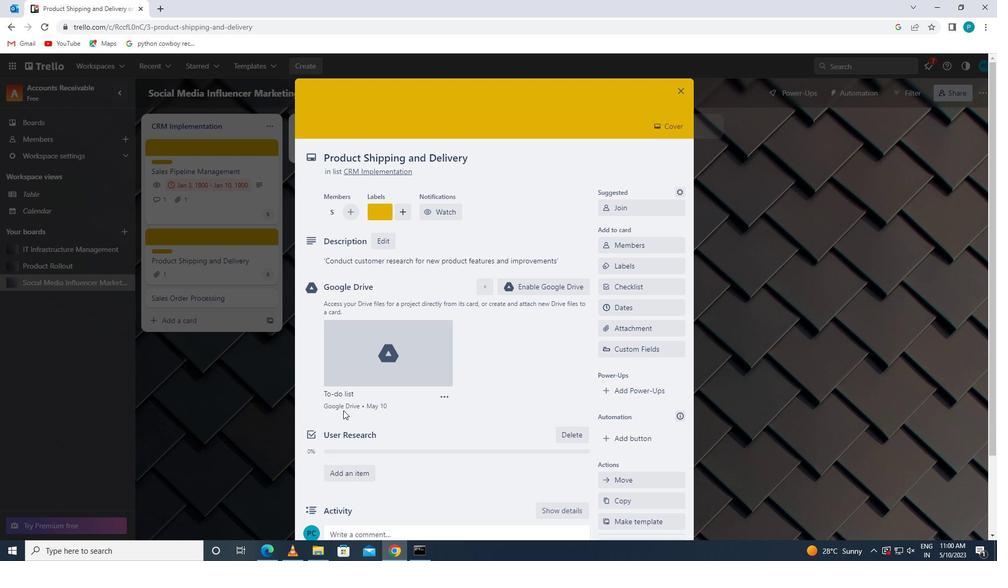
Action: Mouse scrolled (347, 411) with delta (0, 0)
Screenshot: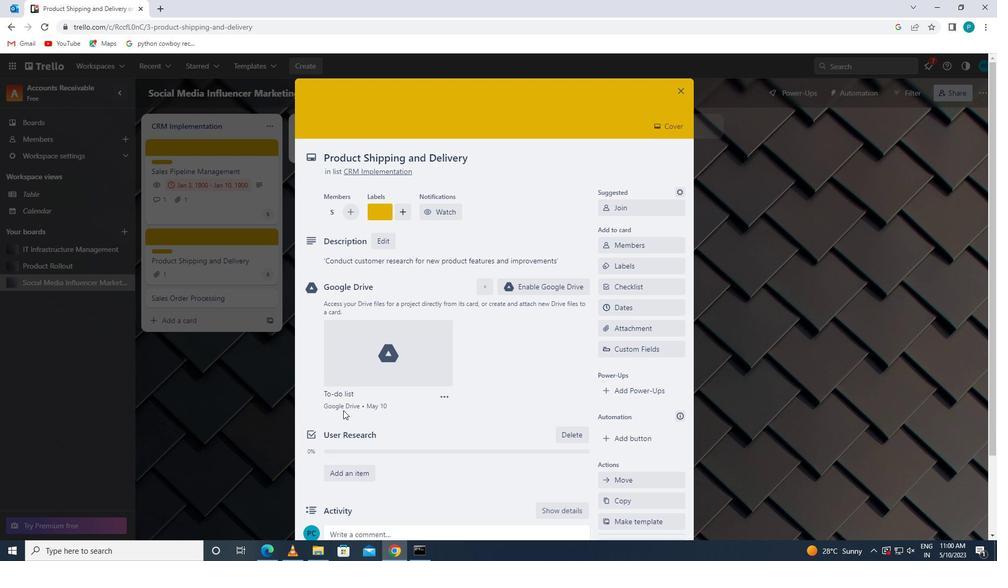 
Action: Mouse scrolled (347, 411) with delta (0, 0)
Screenshot: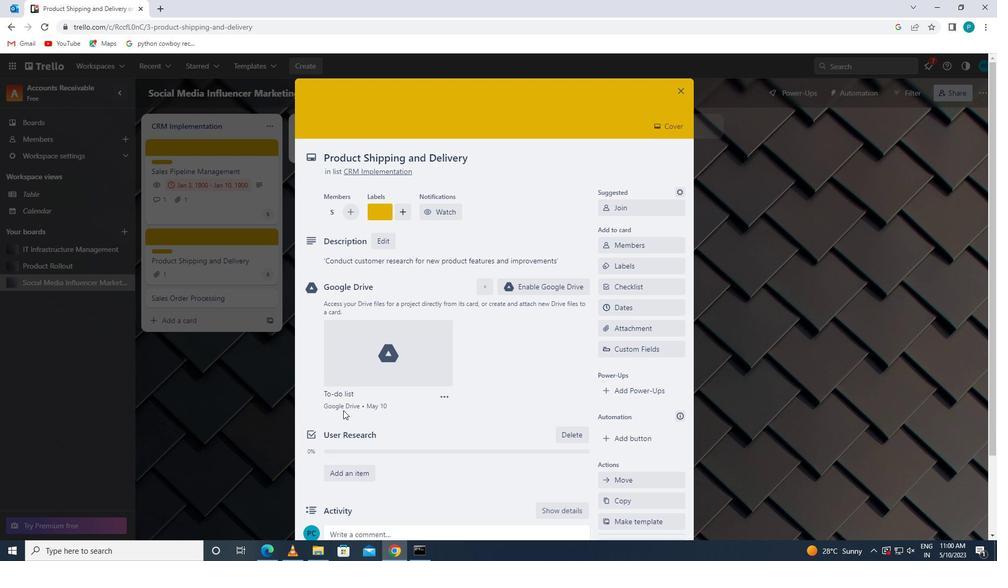 
Action: Mouse scrolled (347, 411) with delta (0, 0)
Screenshot: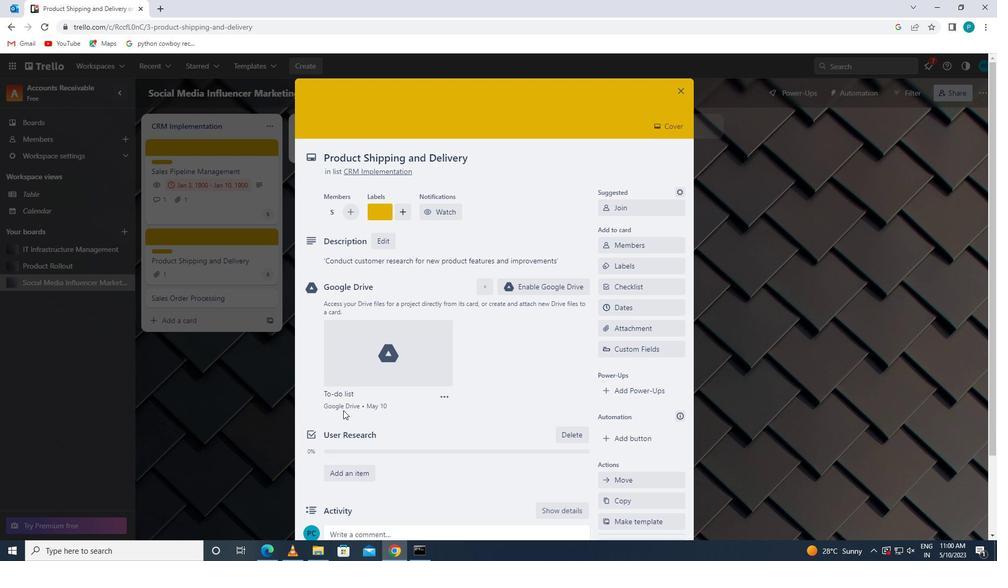 
Action: Mouse moved to (345, 436)
Screenshot: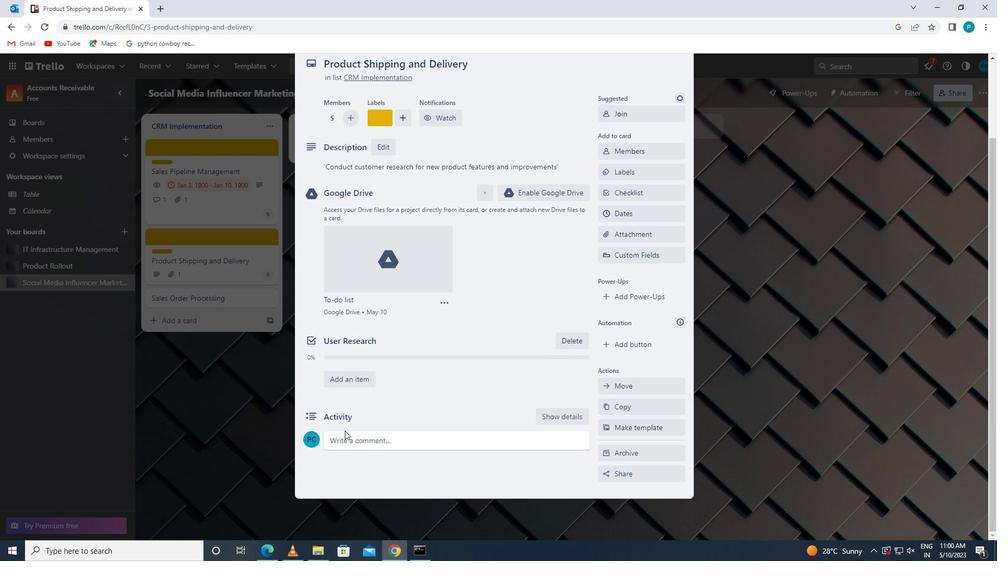 
Action: Mouse pressed left at (345, 436)
Screenshot: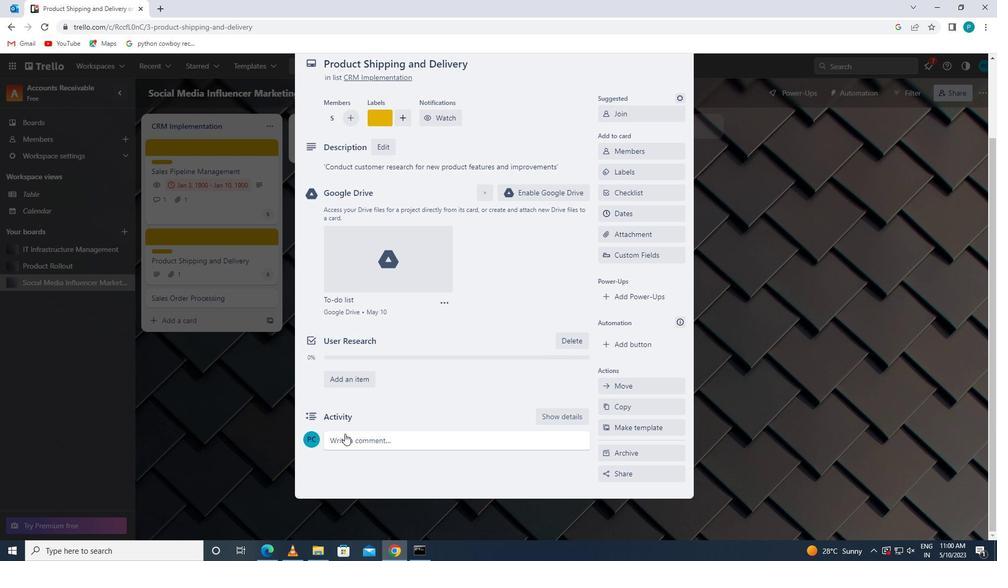 
Action: Key pressed <Key.caps_lock>t<Key.backspace>'t<Key.caps_lock>his<Key.space>task<Key.space>presents<Key.space>an<Key.space>opportunity<Key.space>to<Key.space>demonstrate<Key.space>our<Key.space>project<Key.space>management<Key.space>and<Key.space>organizational<Key.space>skills,<Key.space>coordinating<Key.space>resout<Key.backspace>rces<Key.space>and<Key.space>timelines<Key.space>effectively.'.
Screenshot: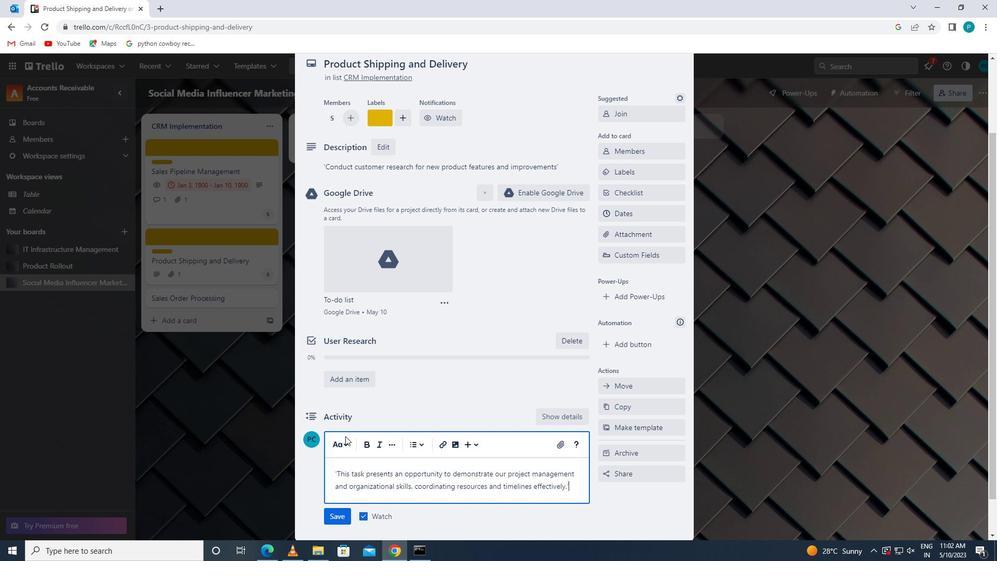
Action: Mouse moved to (329, 509)
Screenshot: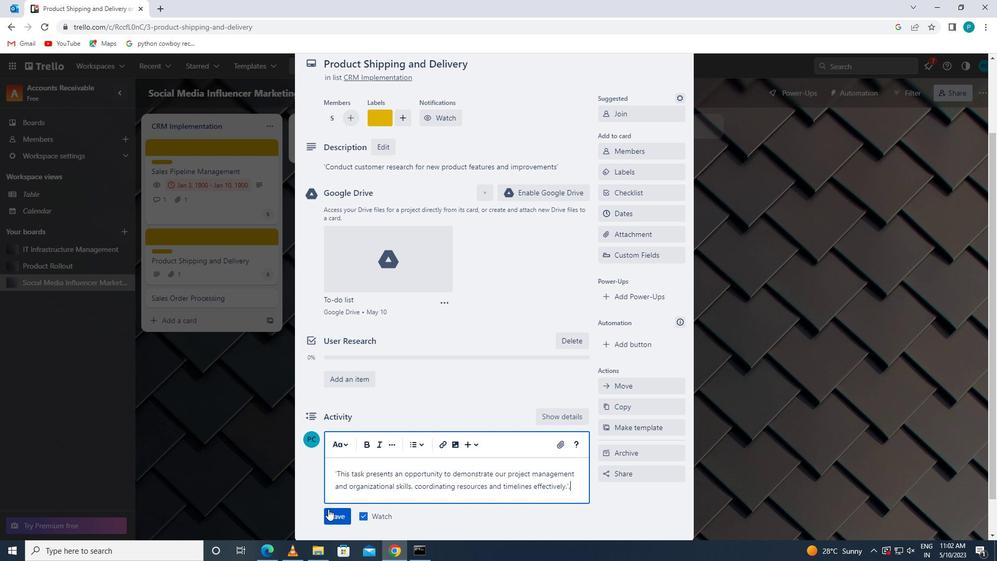
Action: Mouse pressed left at (329, 509)
Screenshot: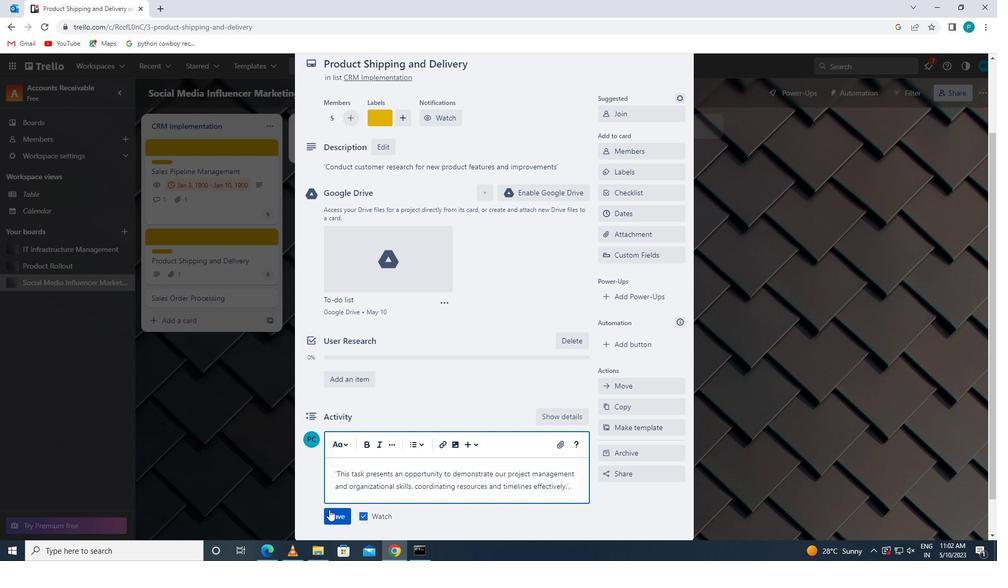 
Action: Mouse moved to (648, 214)
Screenshot: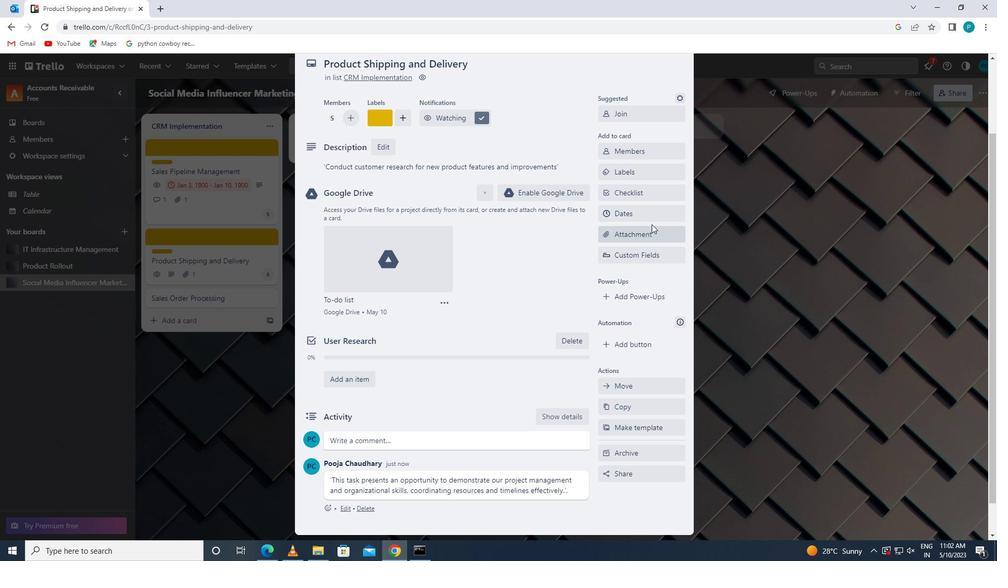 
Action: Mouse pressed left at (648, 214)
Screenshot: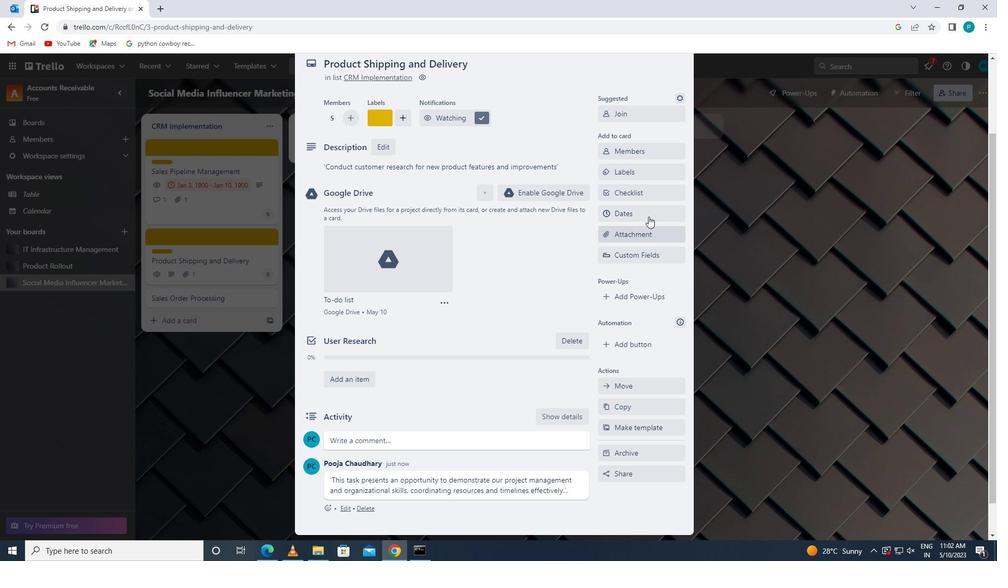 
Action: Mouse moved to (613, 280)
Screenshot: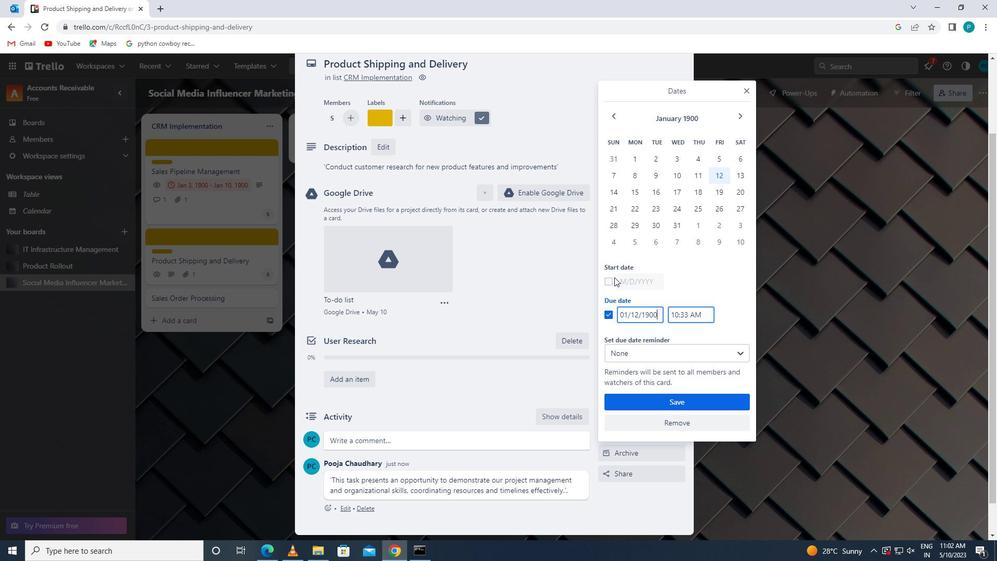 
Action: Mouse pressed left at (613, 280)
Screenshot: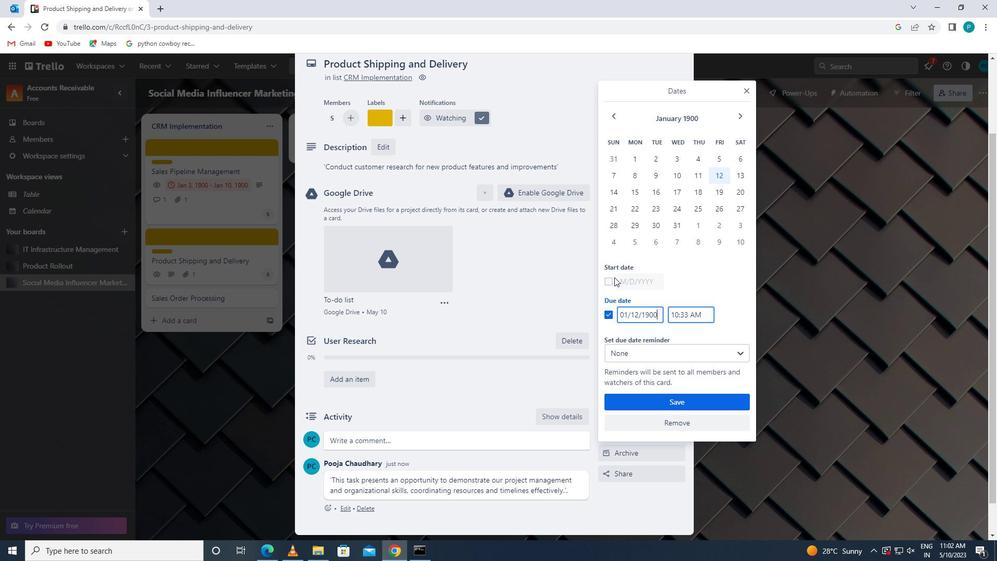
Action: Mouse moved to (637, 281)
Screenshot: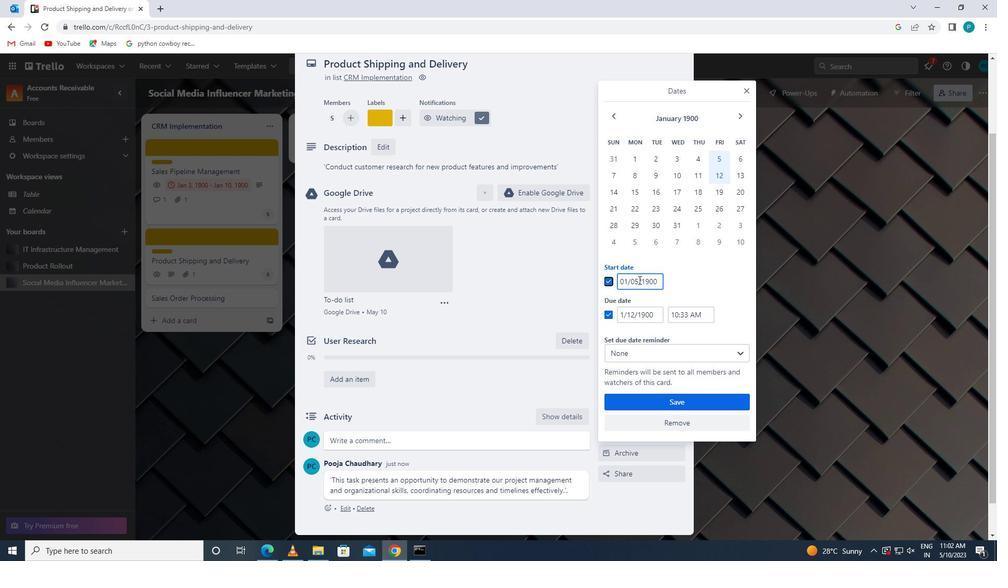 
Action: Mouse pressed left at (637, 281)
Screenshot: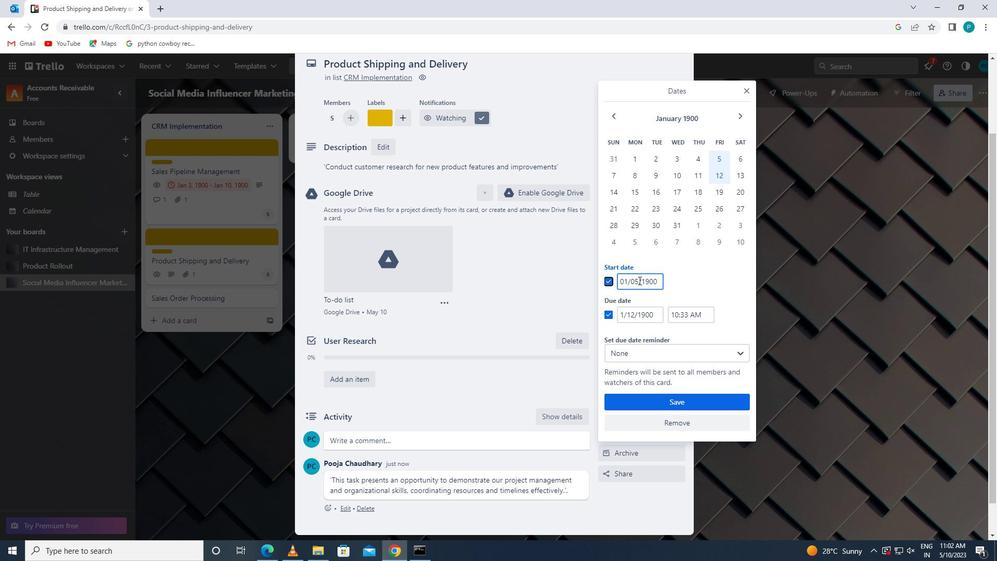 
Action: Mouse moved to (629, 281)
Screenshot: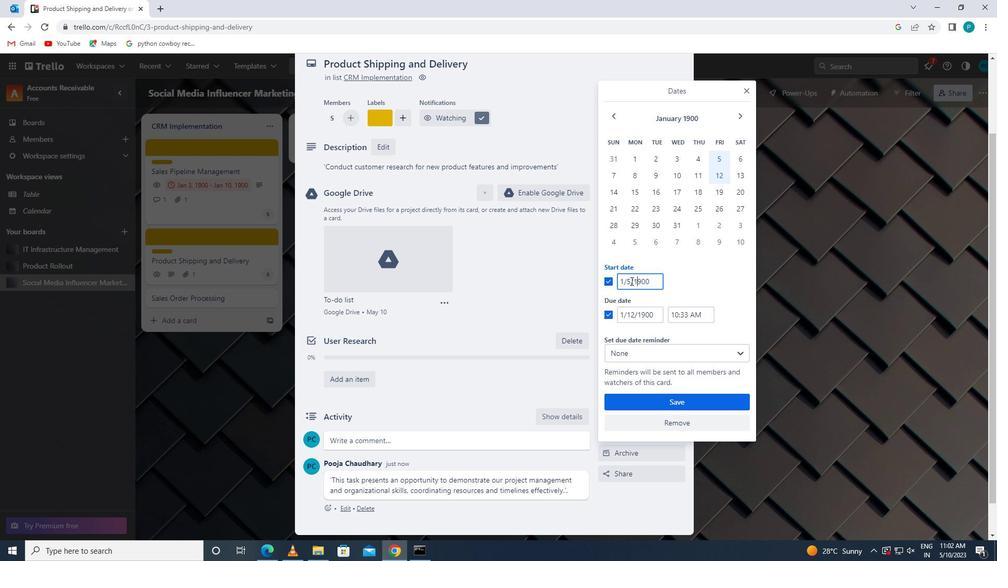 
Action: Mouse pressed left at (629, 281)
Screenshot: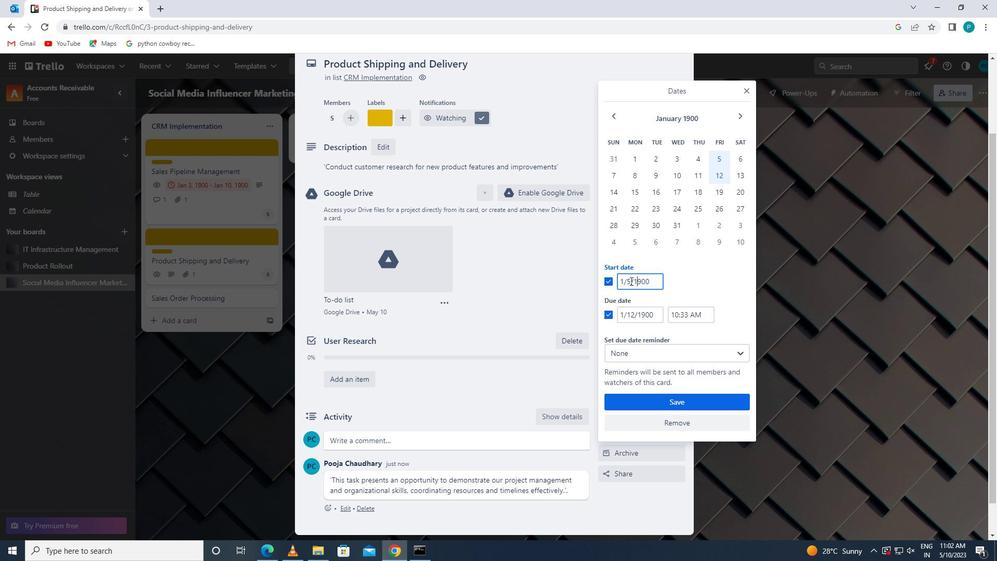 
Action: Key pressed <Key.backspace>6
Screenshot: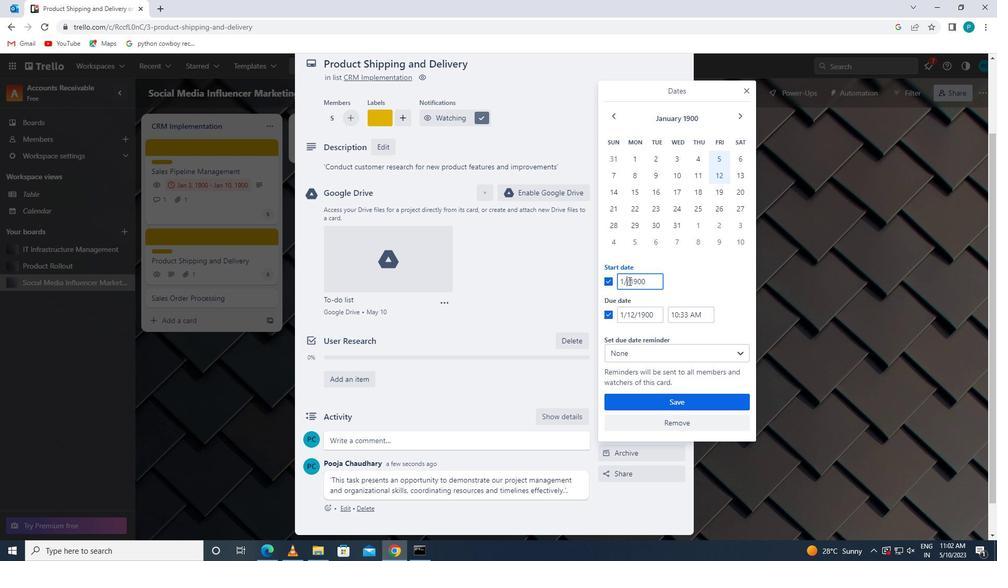 
Action: Mouse moved to (632, 315)
Screenshot: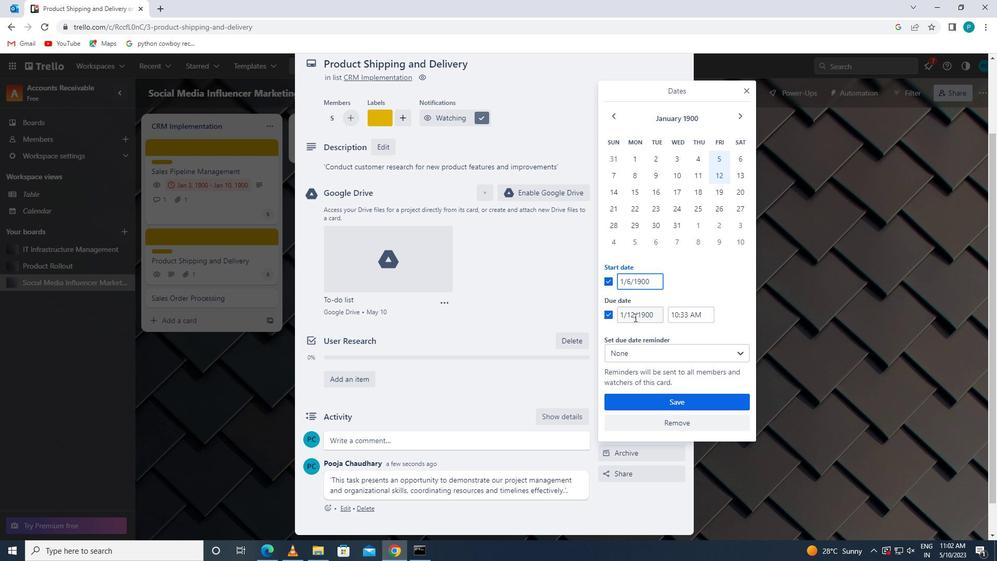 
Action: Mouse pressed left at (632, 315)
Screenshot: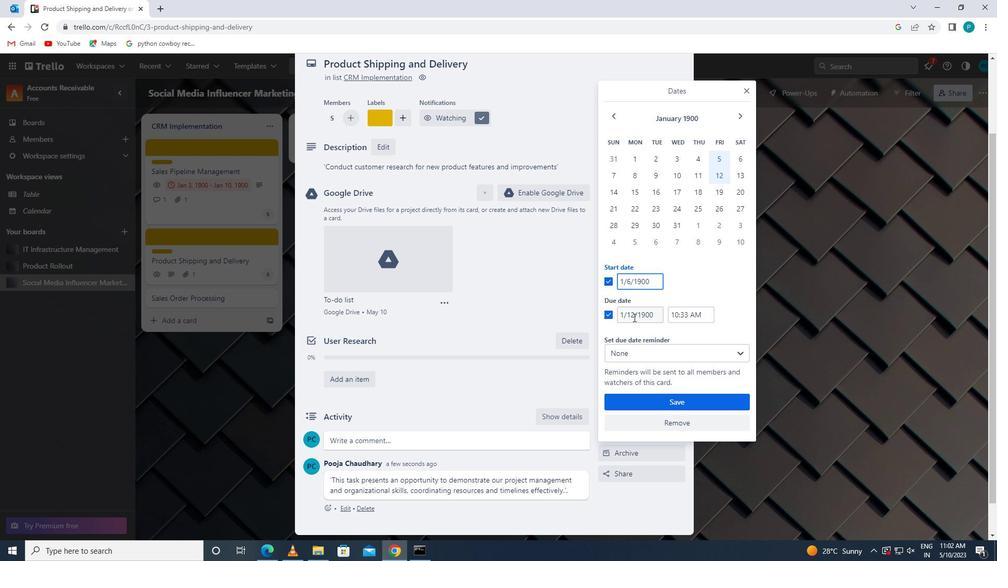 
Action: Mouse pressed left at (632, 315)
Screenshot: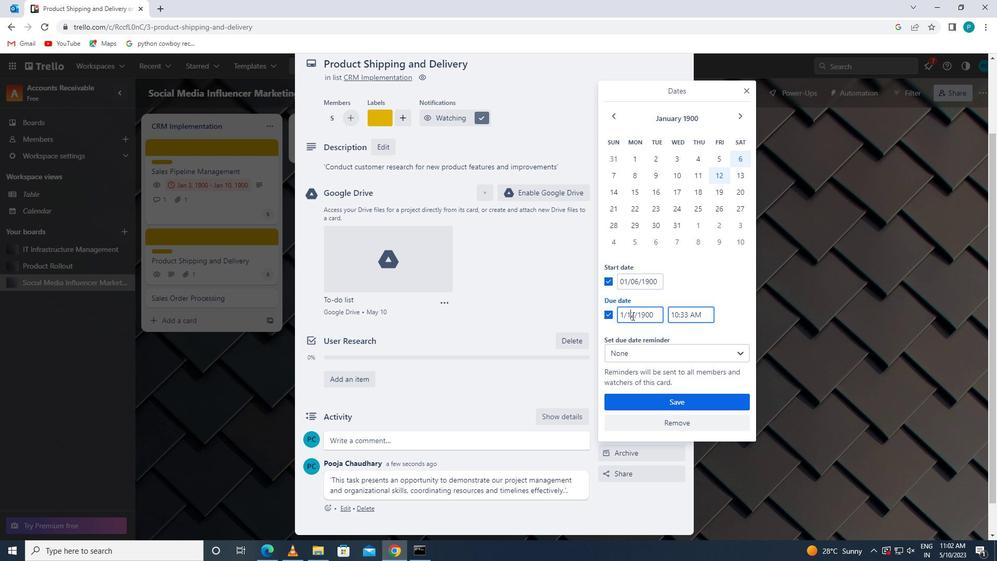 
Action: Mouse moved to (634, 313)
Screenshot: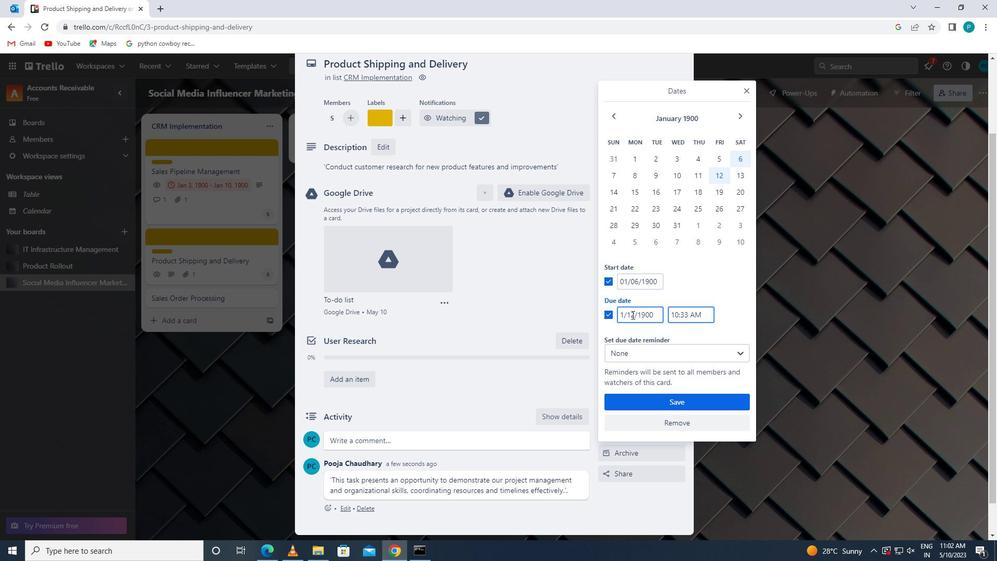 
Action: Mouse pressed left at (634, 313)
Screenshot: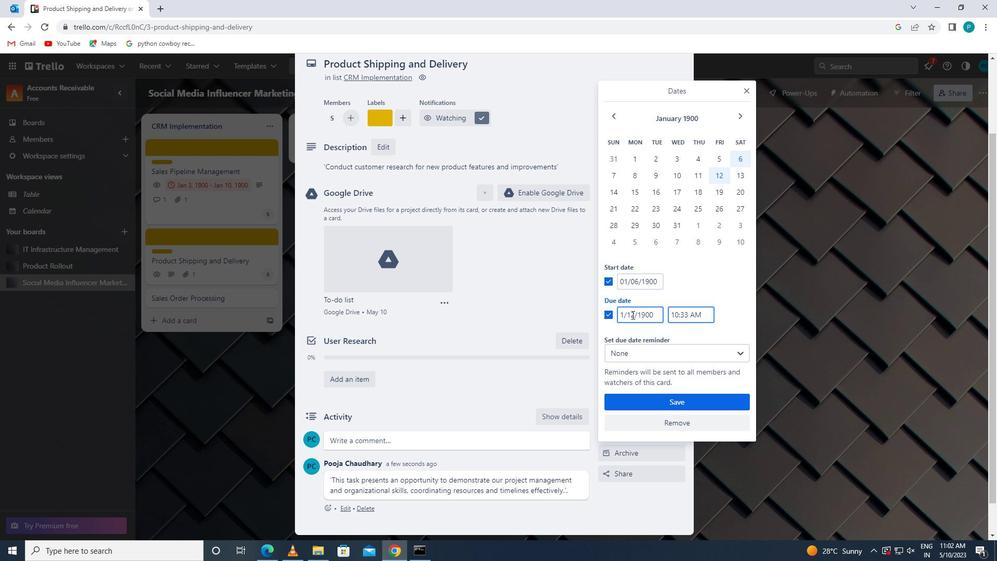 
Action: Key pressed <Key.backspace>3
Screenshot: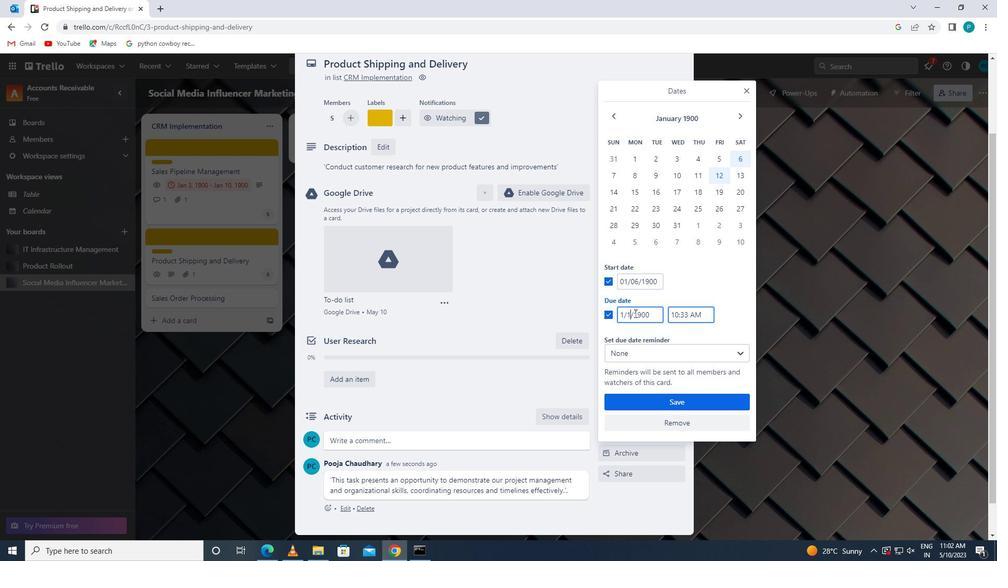 
Action: Mouse moved to (678, 403)
Screenshot: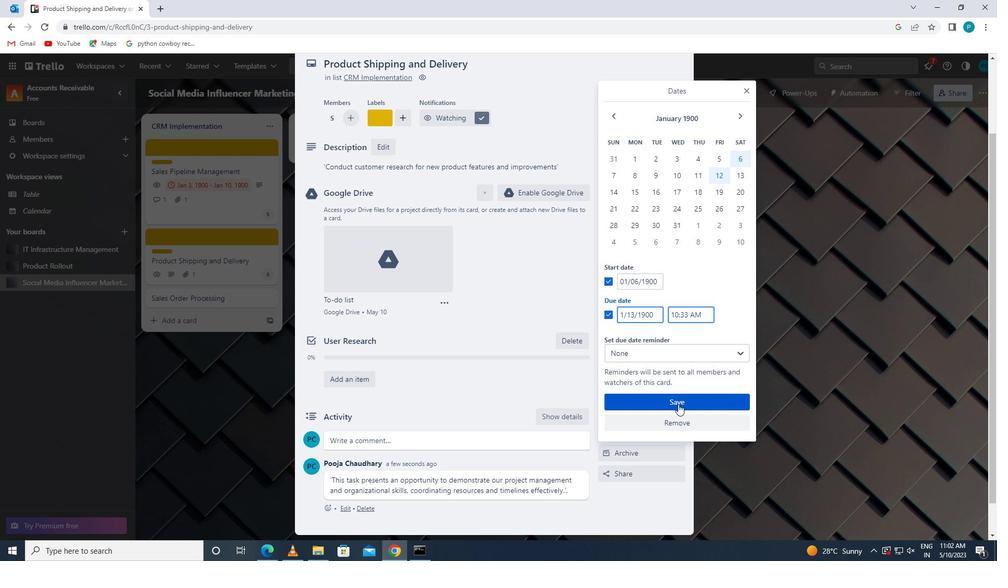 
Action: Mouse pressed left at (678, 403)
Screenshot: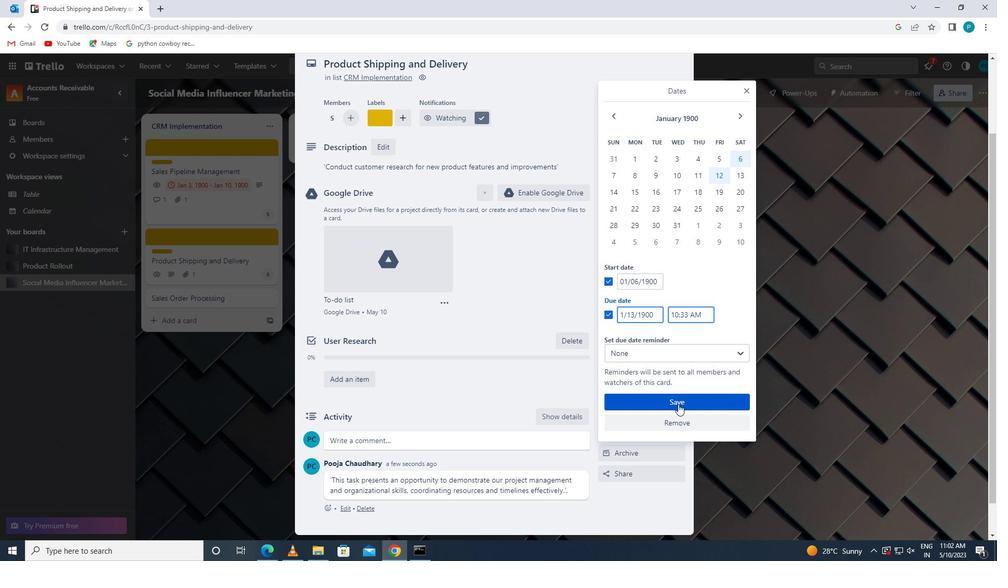 
Action: Mouse moved to (676, 400)
Screenshot: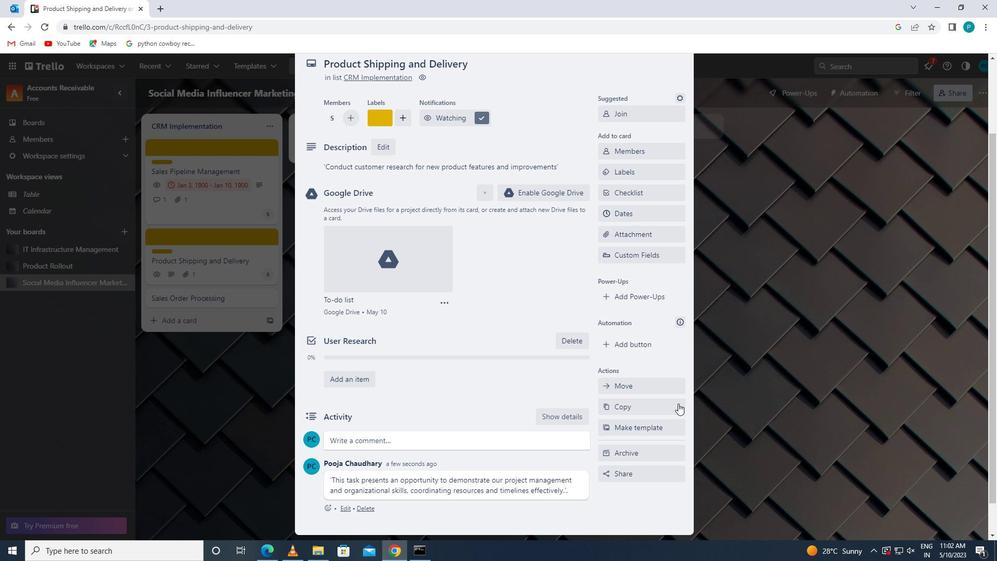 
